 Task: In the Contact  JuliaWilson@whitney.org, Create email and send with subject: 'Welcome to a New Paradigm: Introducing Our Visionary Solution', and with mail content 'Good Day,_x000D_
Embrace the power of innovation. Our disruptive solution will propel your industry forward and position you as a leader in your field._x000D_
Best Regards', attach the document: Project_plan.docx and insert image: visitingcard.jpg. Below Best Regards, write Twitter and insert the URL: 'twitter.com'. Mark checkbox to create task to follow up : In 2 weeks. Logged in from softage.5@softage.net
Action: Mouse moved to (74, 66)
Screenshot: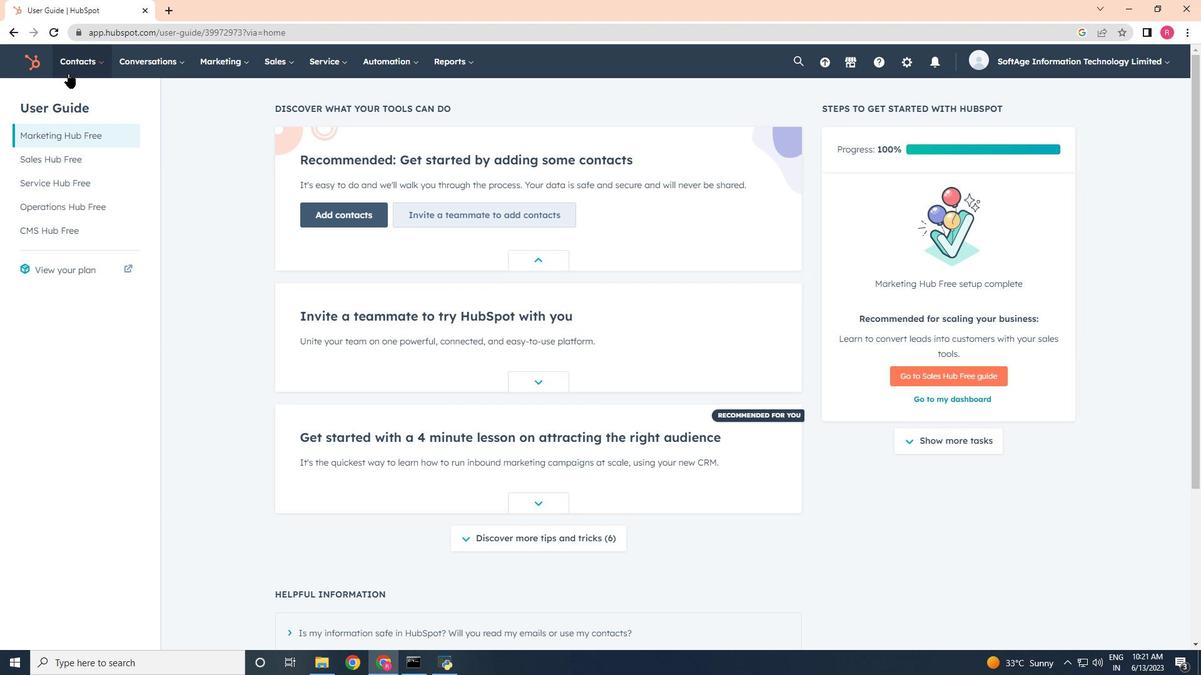 
Action: Mouse pressed left at (74, 66)
Screenshot: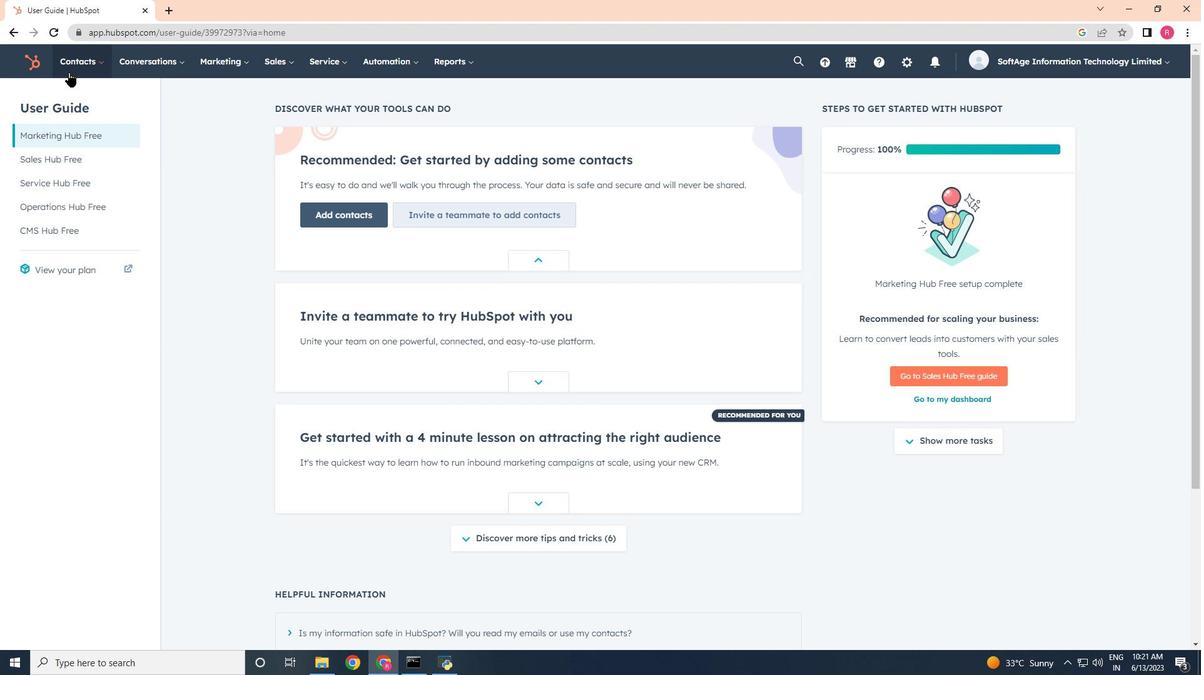 
Action: Mouse moved to (83, 91)
Screenshot: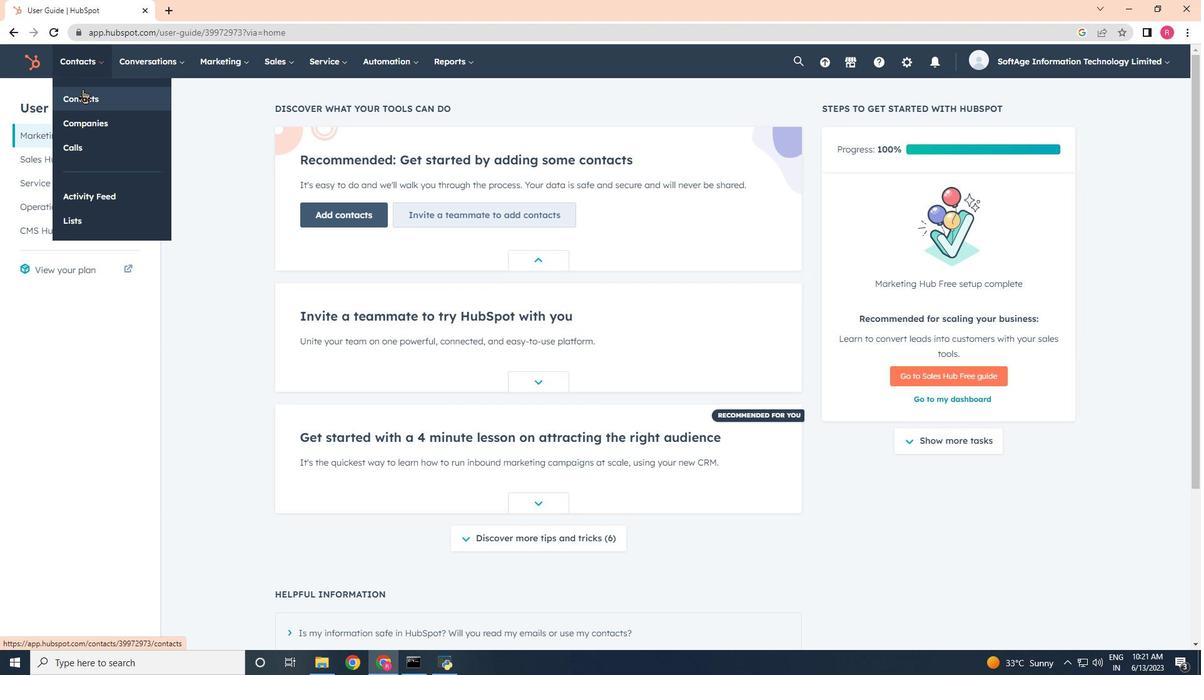 
Action: Mouse pressed left at (83, 91)
Screenshot: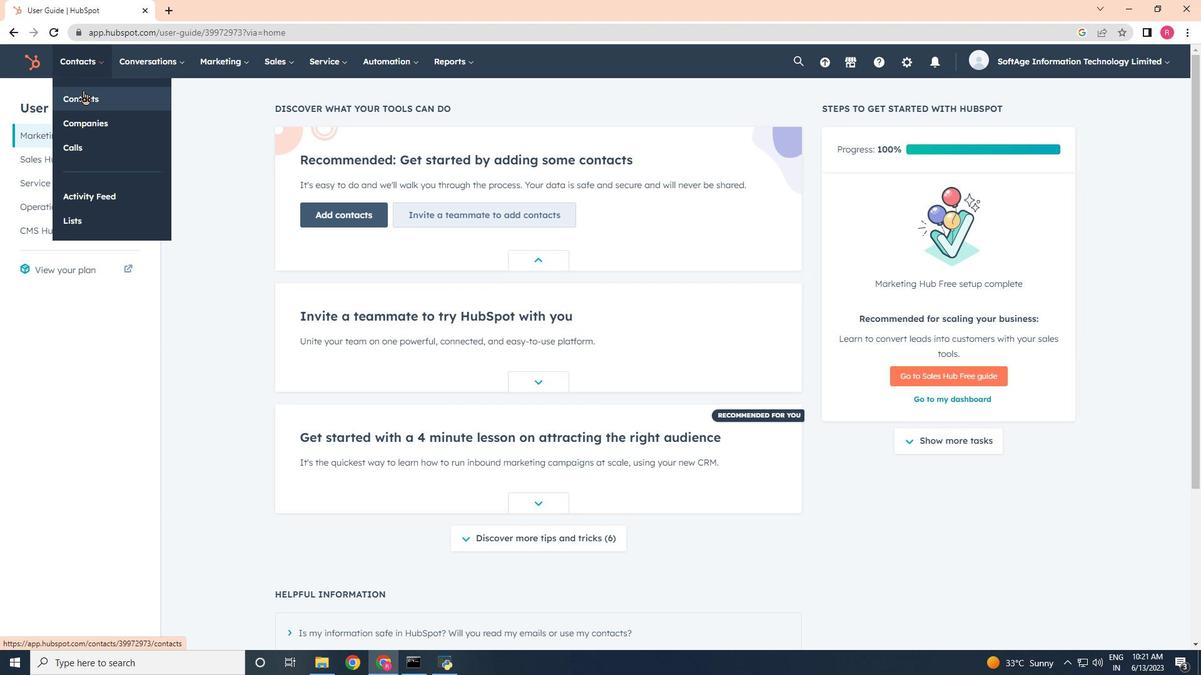 
Action: Mouse moved to (107, 197)
Screenshot: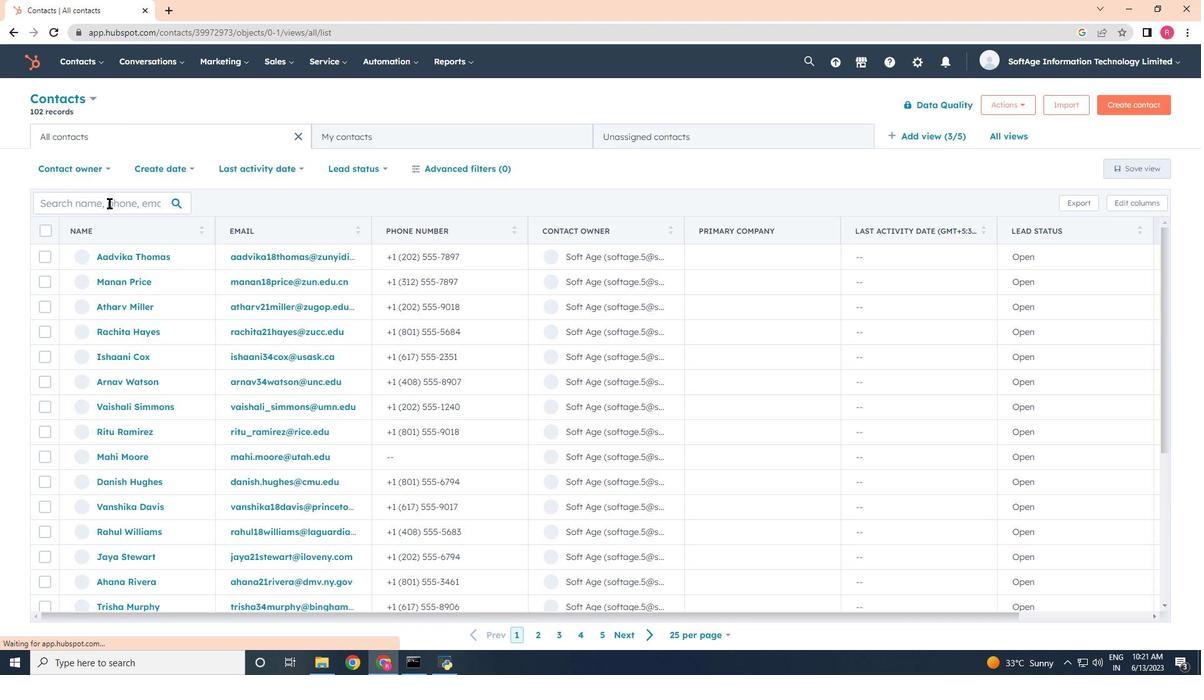 
Action: Mouse pressed left at (107, 197)
Screenshot: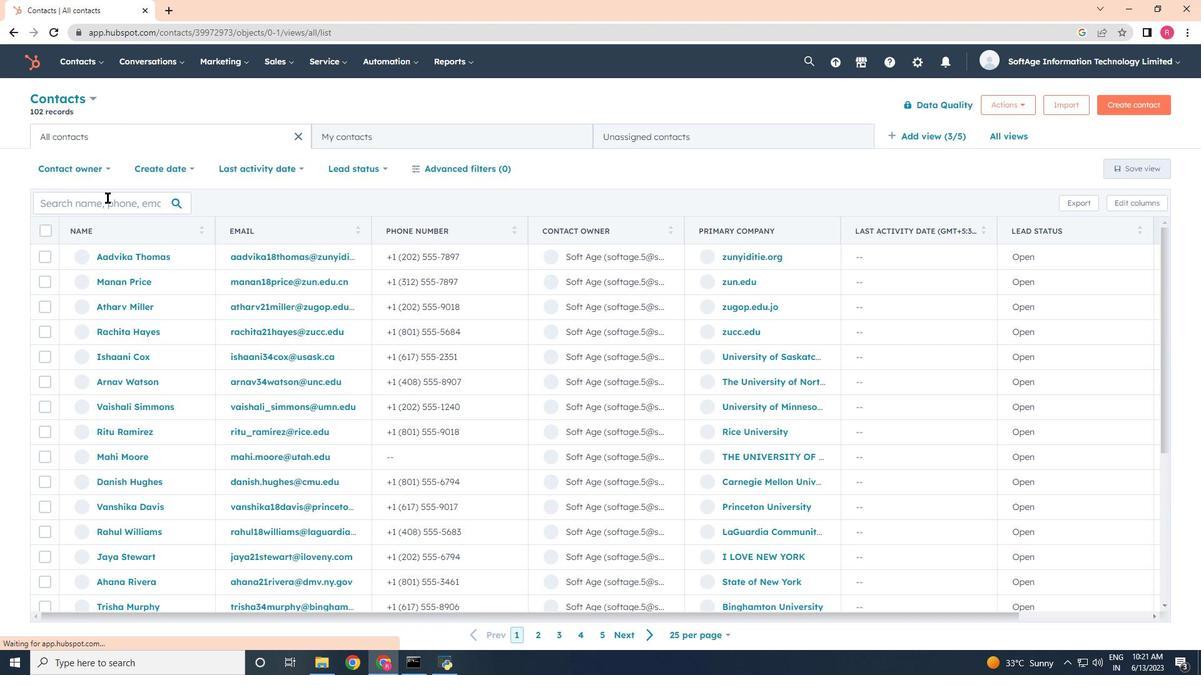 
Action: Key pressed <Key.shift>Julia<Key.shift>Wilson<Key.shift>@whitney.org
Screenshot: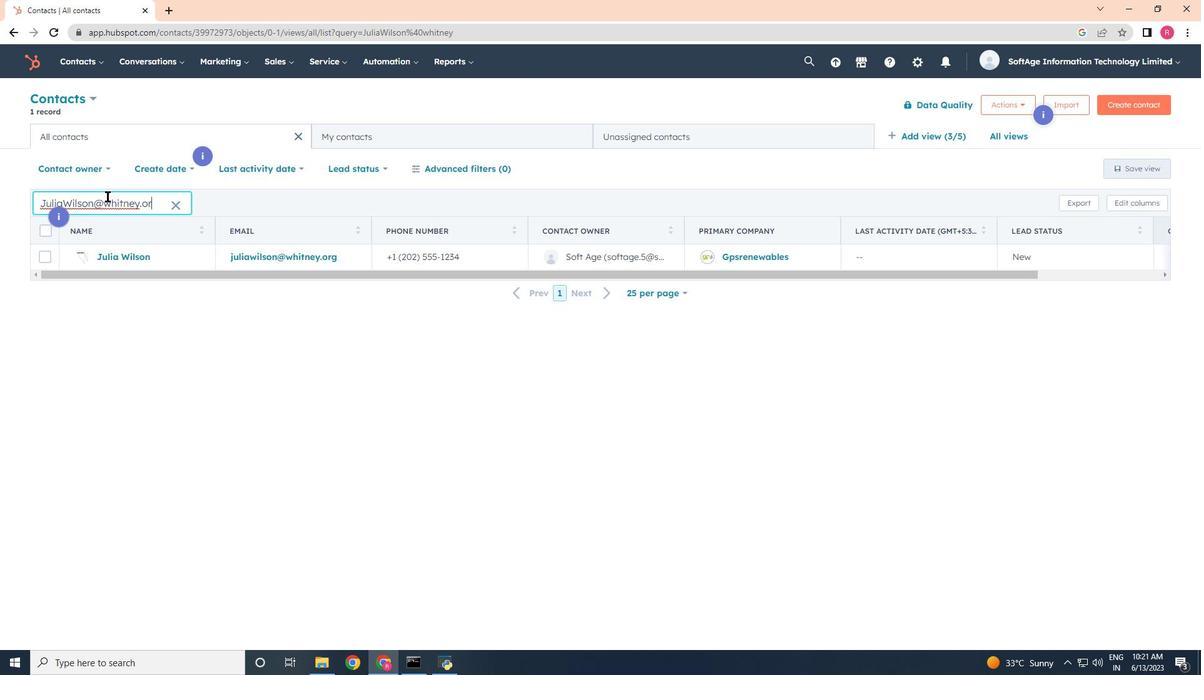 
Action: Mouse moved to (139, 258)
Screenshot: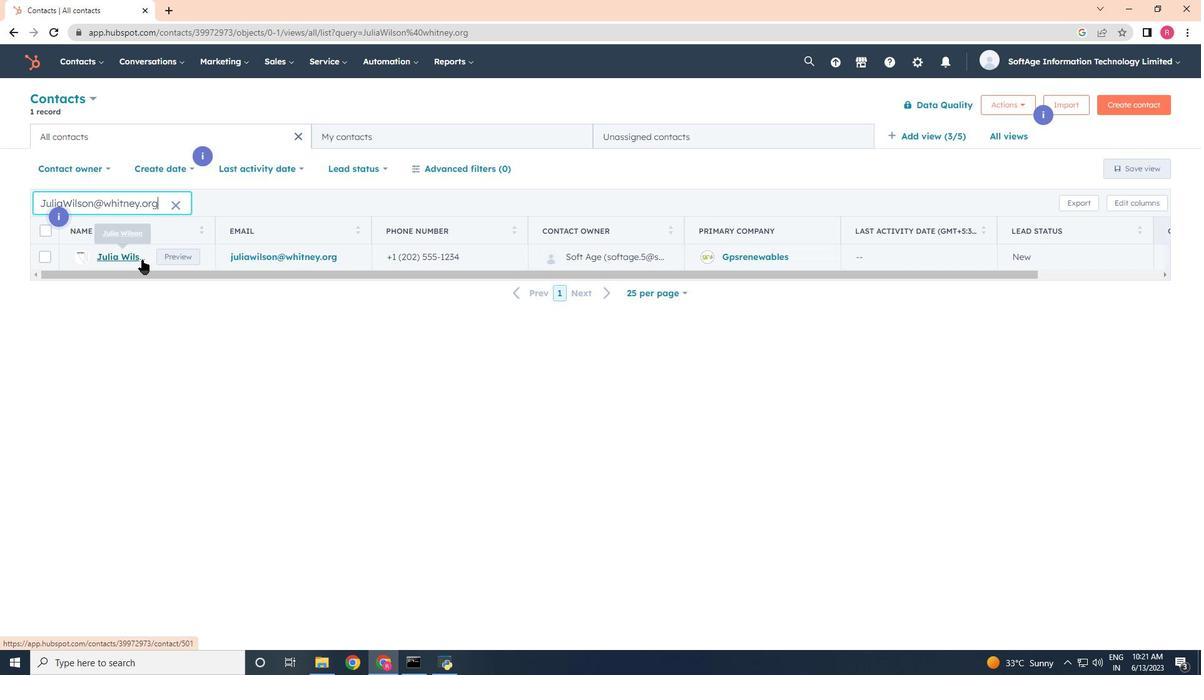 
Action: Mouse pressed left at (139, 258)
Screenshot: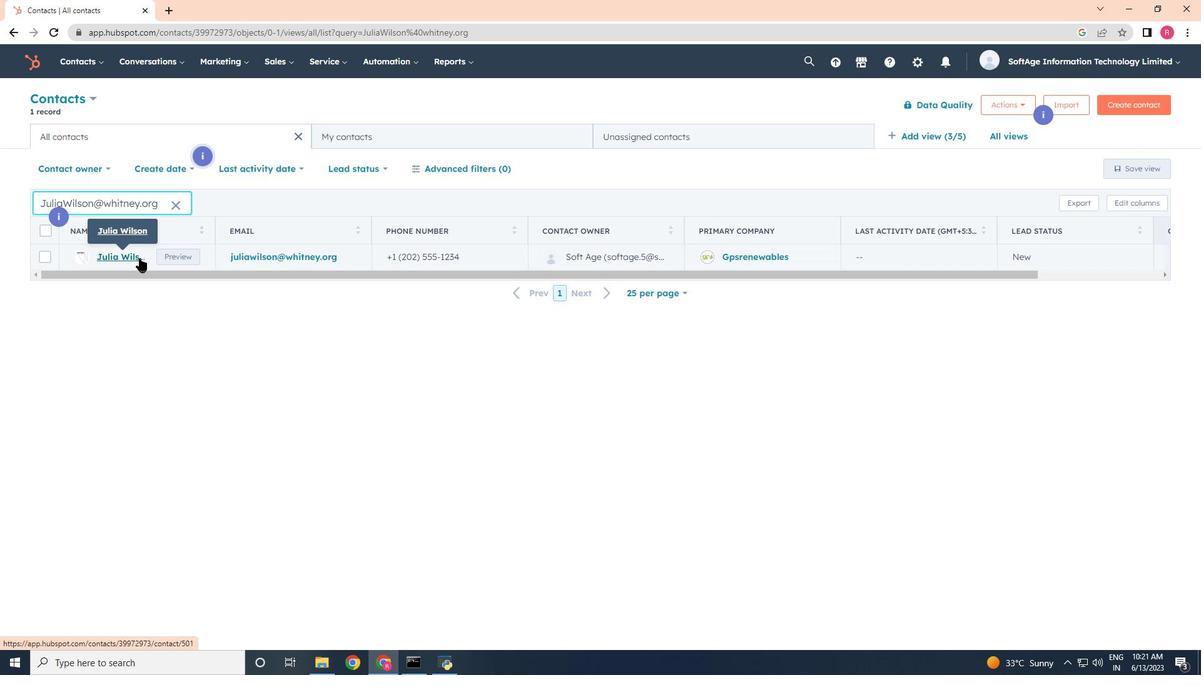 
Action: Mouse moved to (89, 208)
Screenshot: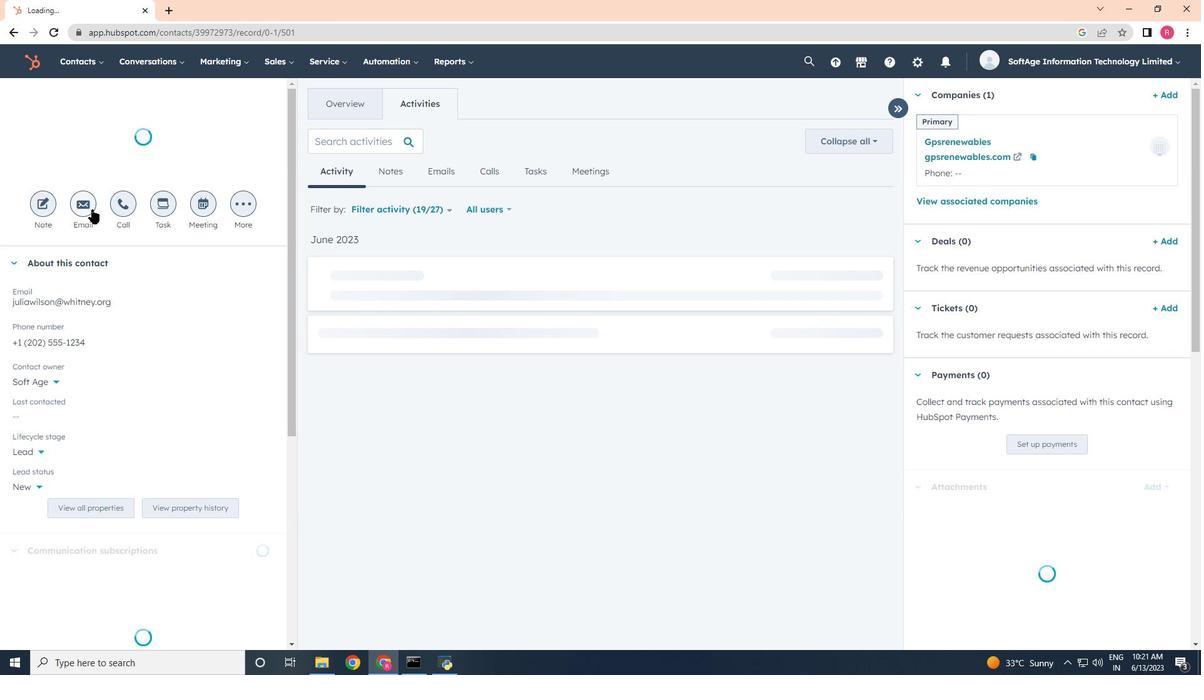 
Action: Mouse pressed left at (89, 208)
Screenshot: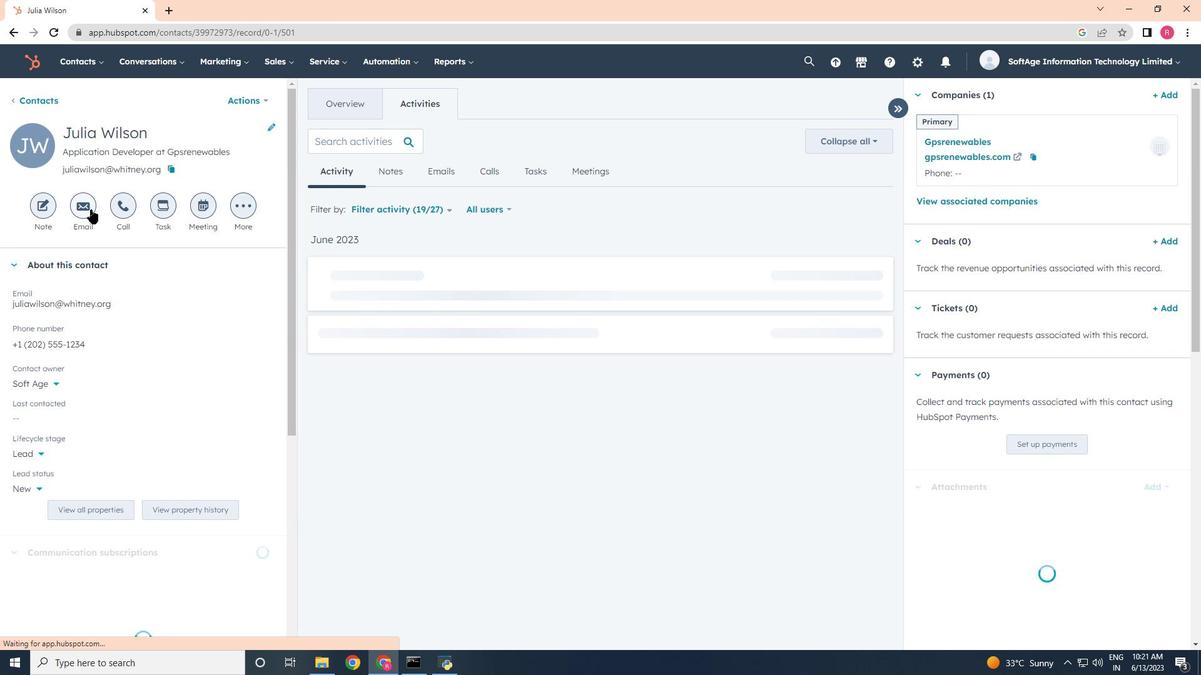 
Action: Mouse moved to (1062, 320)
Screenshot: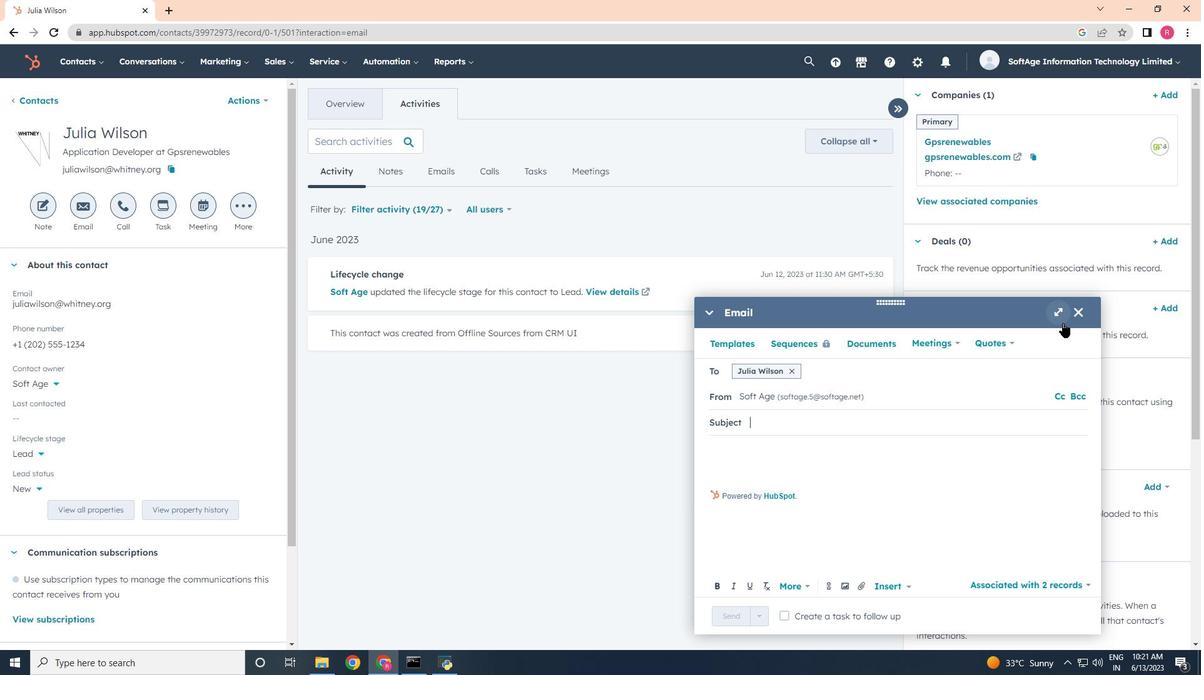 
Action: Mouse pressed left at (1062, 320)
Screenshot: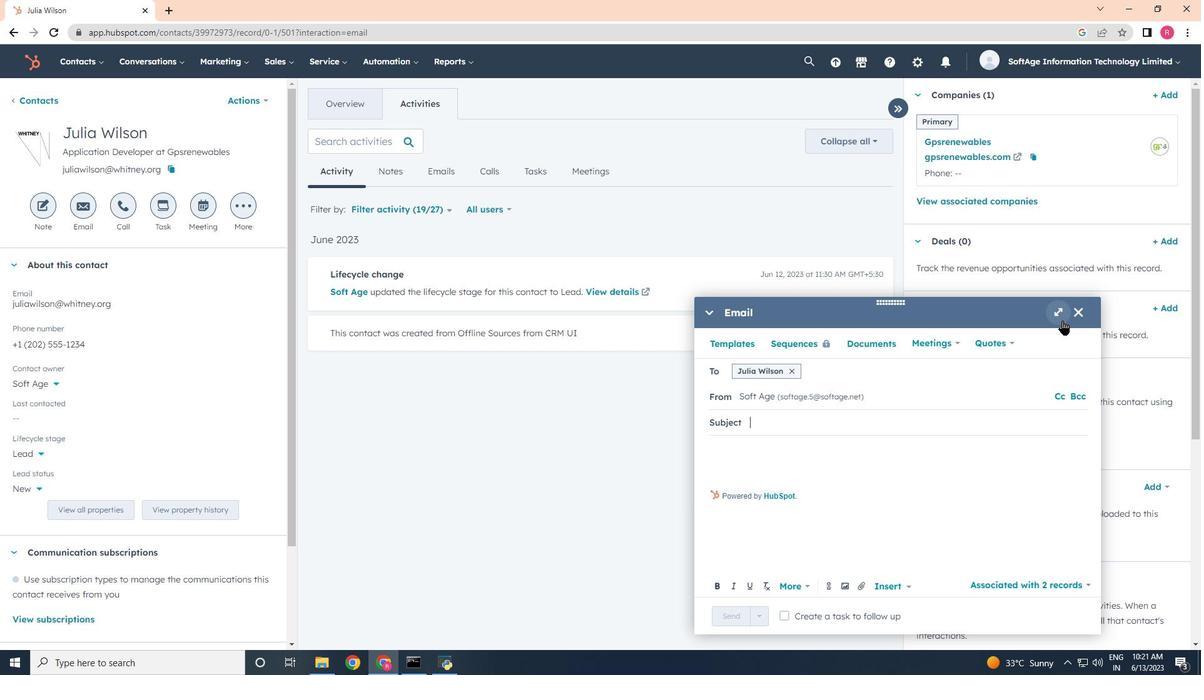 
Action: Mouse moved to (956, 535)
Screenshot: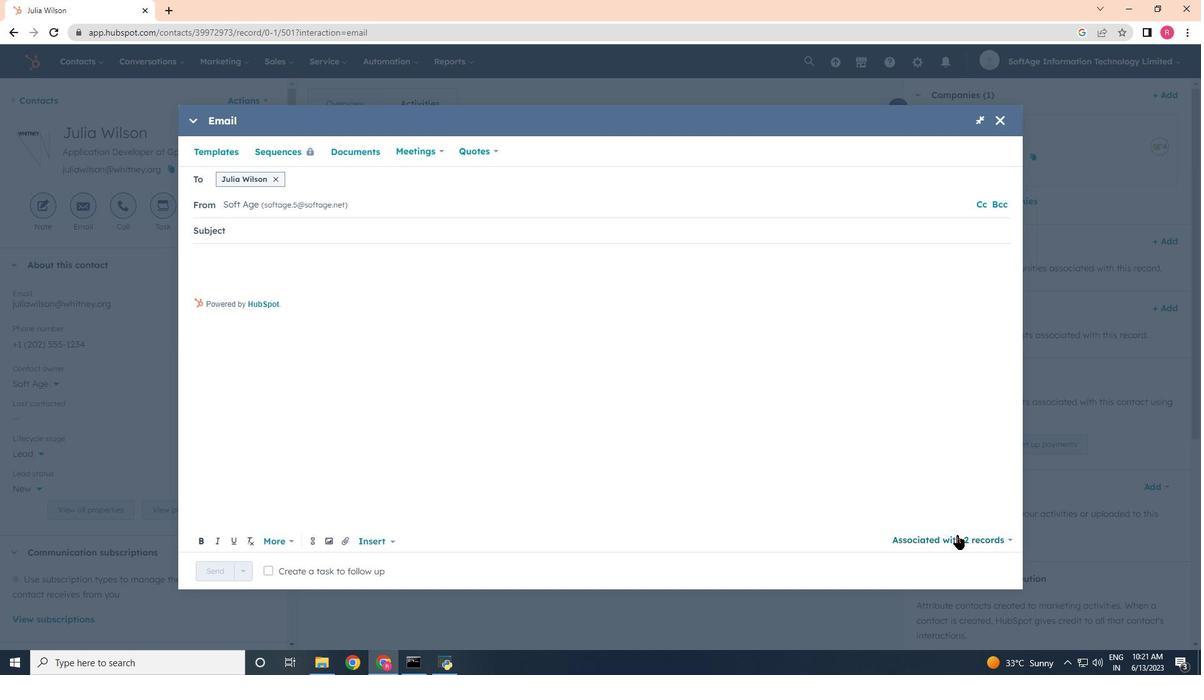 
Action: Key pressed <Key.shift><Key.shift><Key.shift><Key.shift><Key.shift>Welcome<Key.space>to<Key.space><Key.space><Key.shift>New<Key.space><Key.shift>Paradigm<Key.shift_r>:<Key.space><Key.shift><Key.shift><Key.shift>Introducing<Key.space><Key.shift>Our<Key.space><Key.shift>Visionary<Key.space><Key.shift>Solution<Key.space><Key.backspace>,
Screenshot: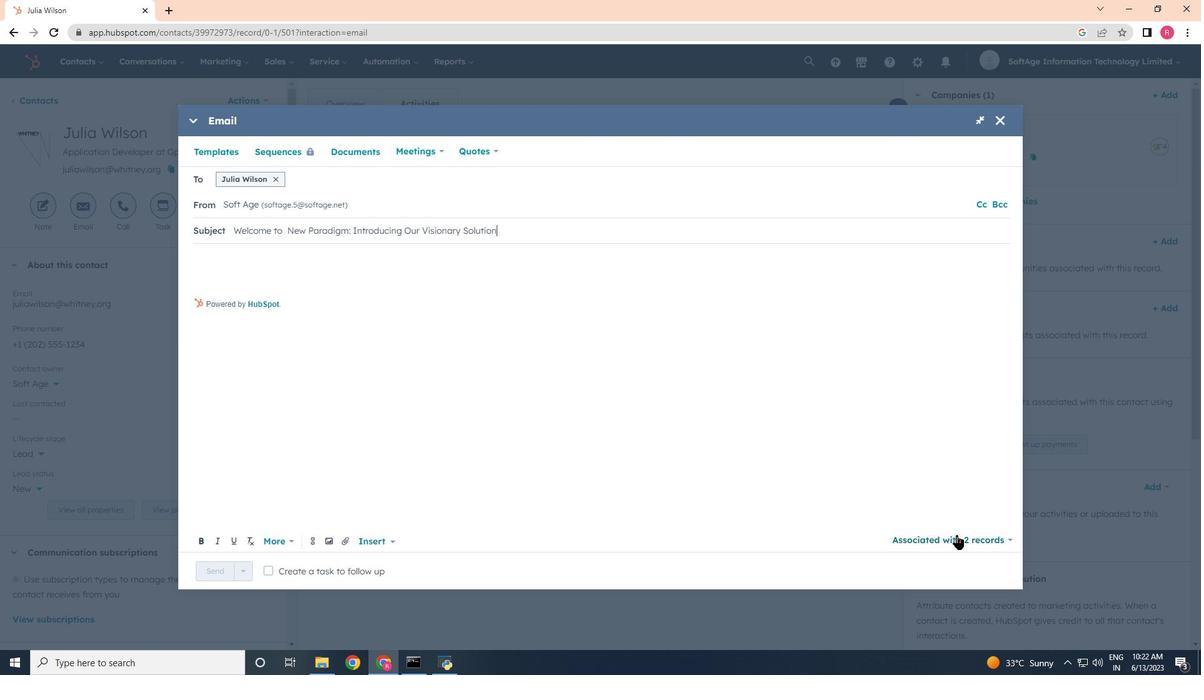 
Action: Mouse moved to (233, 270)
Screenshot: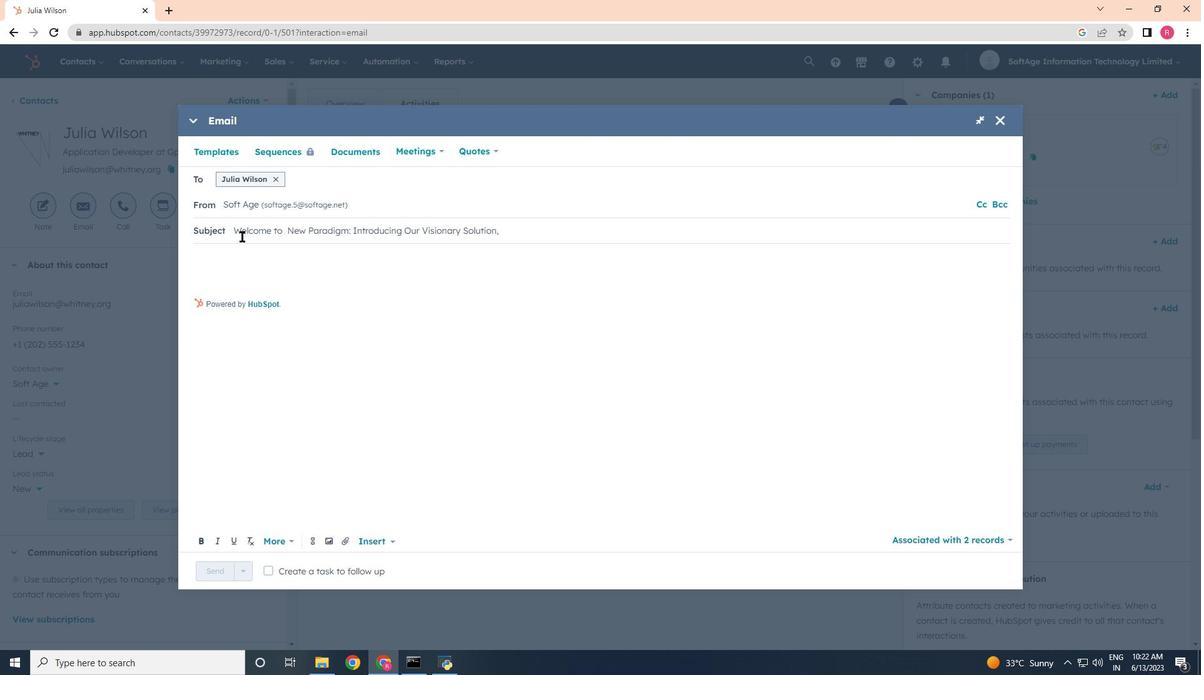
Action: Mouse pressed left at (233, 270)
Screenshot: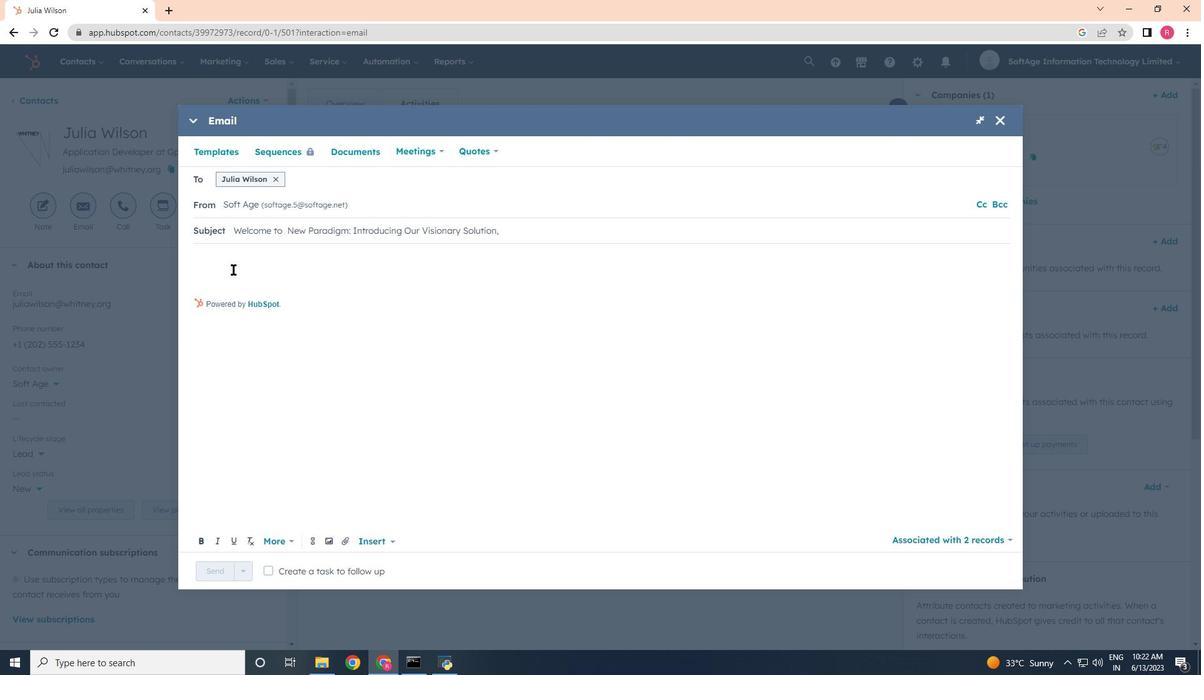 
Action: Mouse moved to (222, 263)
Screenshot: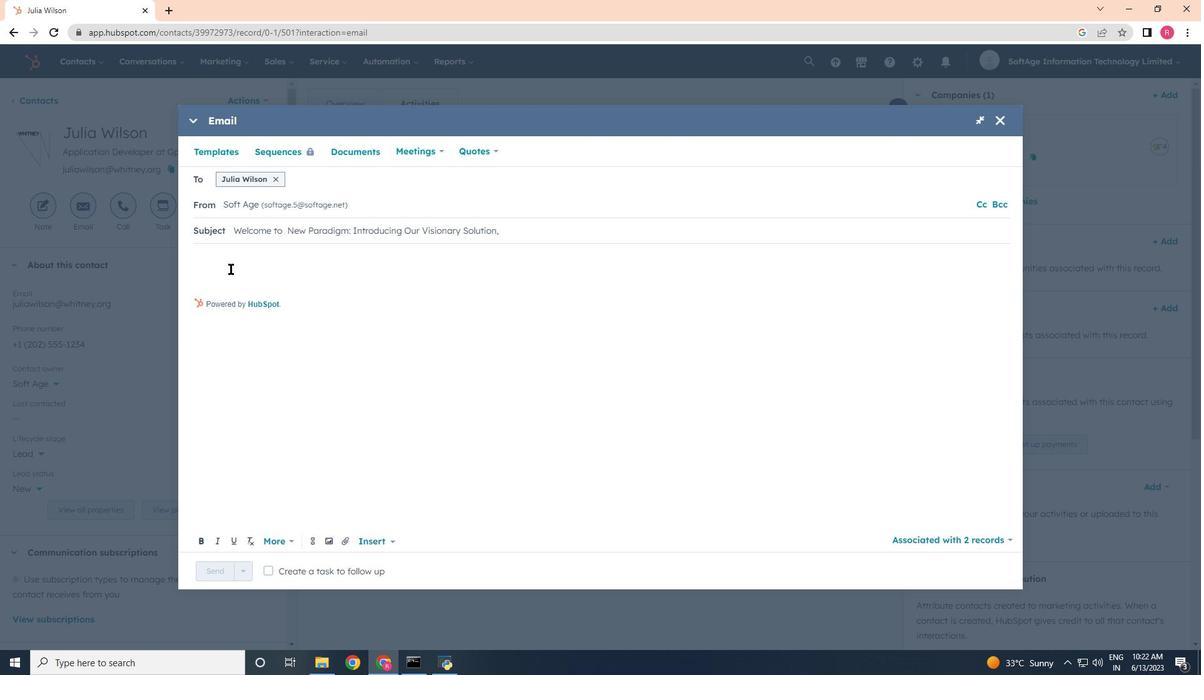 
Action: Key pressed <Key.backspace><Key.backspace><Key.shift>Good<Key.space><Key.shift>Day,<Key.enter><Key.enter><Key.shift><Key.shift><Key.shift>Embrace<Key.space>the<Key.space>power<Key.space>of<Key.space>innovation<Key.space><Key.backspace>.<Key.space><Key.shift>Our<Key.space>disruptive<Key.space>solution<Key.space>will<Key.space>propel<Key.space>your<Key.space>industry<Key.space>forward<Key.space>aan<Key.backspace><Key.backspace>nd<Key.space>position<Key.space>you<Key.space>as<Key.space>a<Key.space>leader<Key.space>in<Key.space>your<Key.space>field.\<Key.enter><Key.backspace><Key.backspace><Key.enter><Key.enter><Key.shift>Best<Key.space><Key.shift><Key.shift><Key.shift><Key.shift><Key.shift>Regard,<Key.enter>
Screenshot: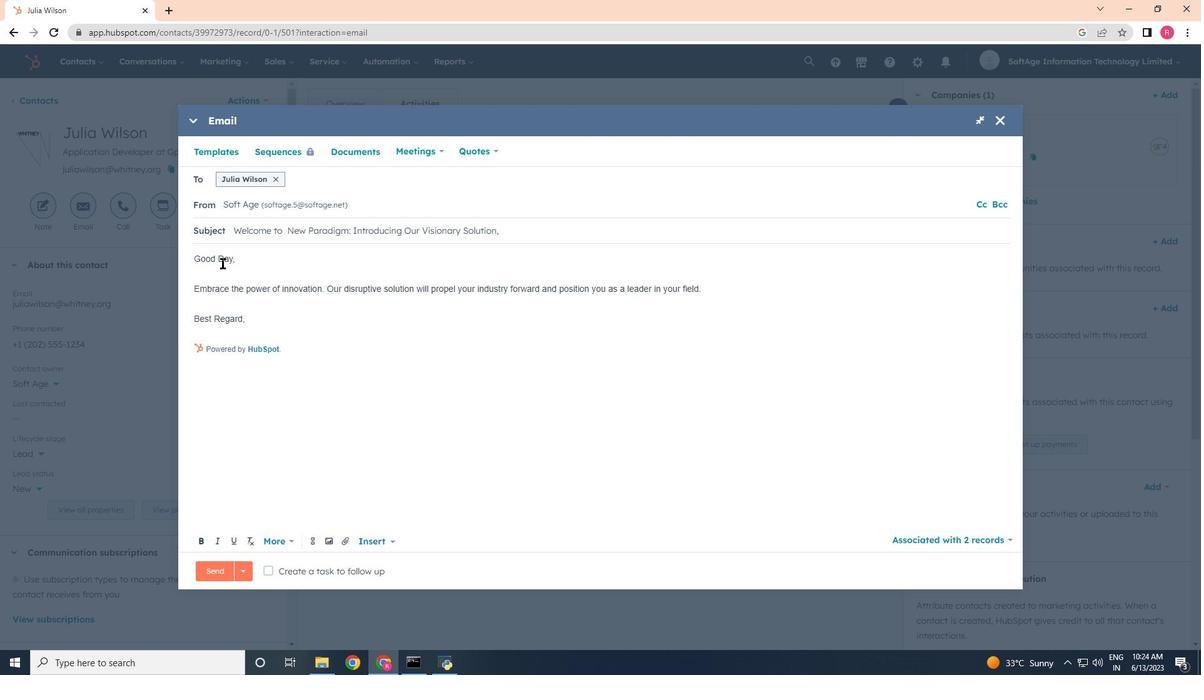
Action: Mouse moved to (348, 538)
Screenshot: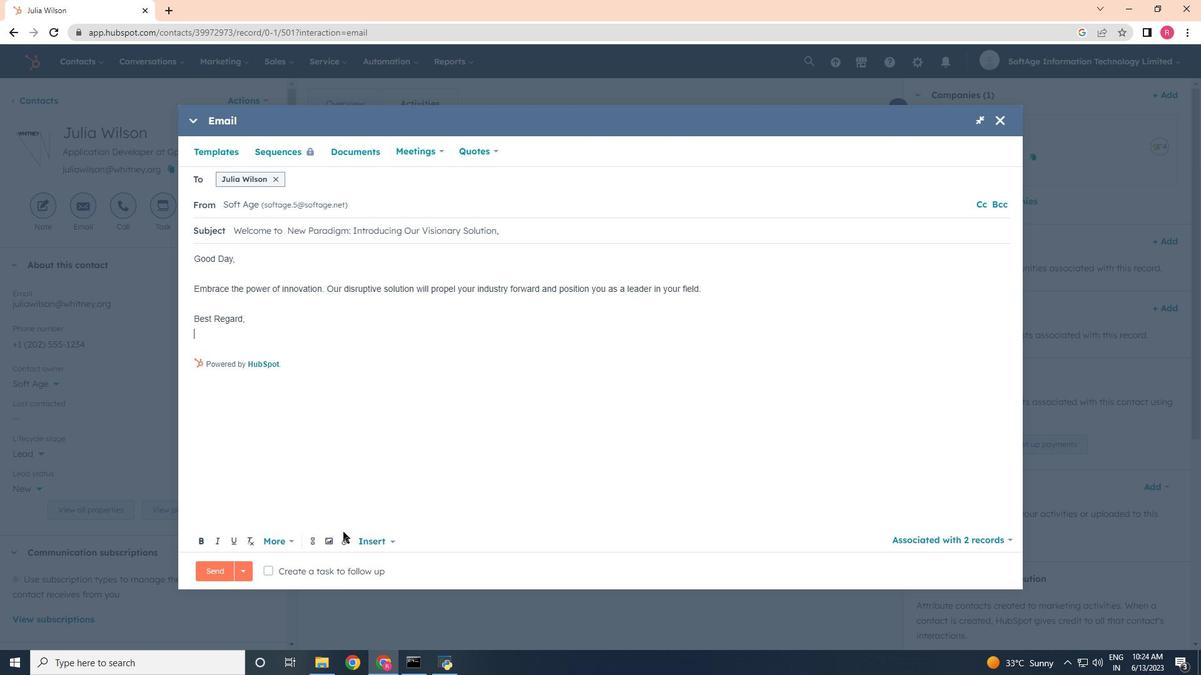 
Action: Mouse pressed left at (348, 538)
Screenshot: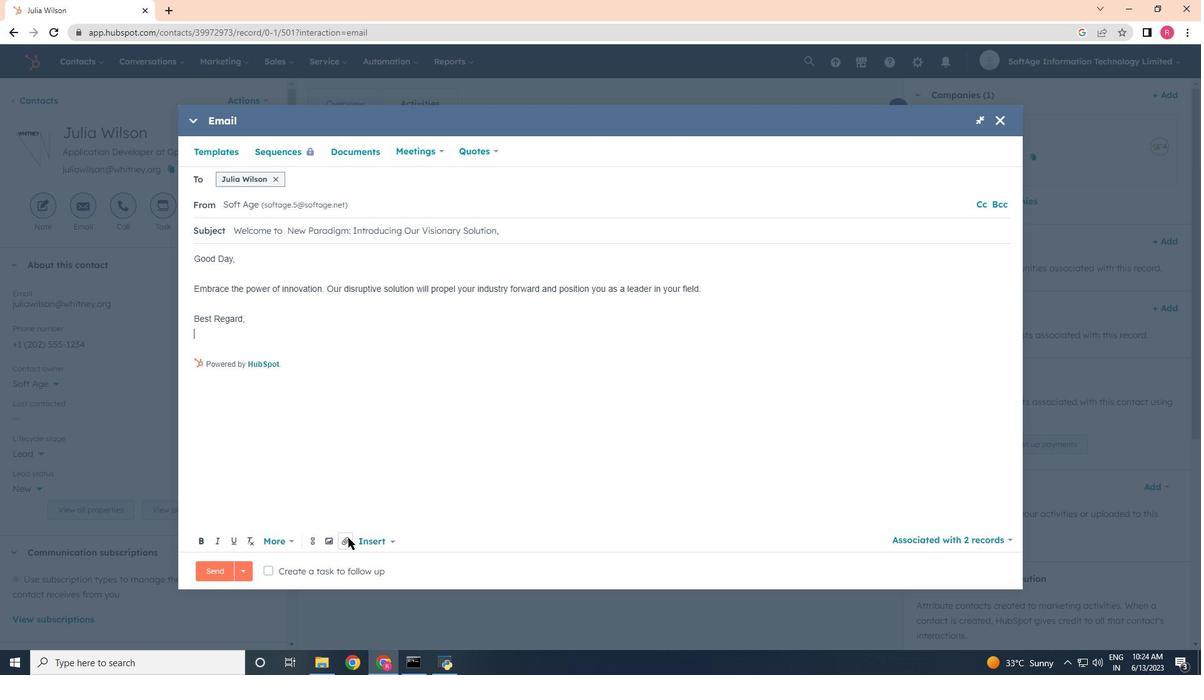 
Action: Mouse moved to (365, 505)
Screenshot: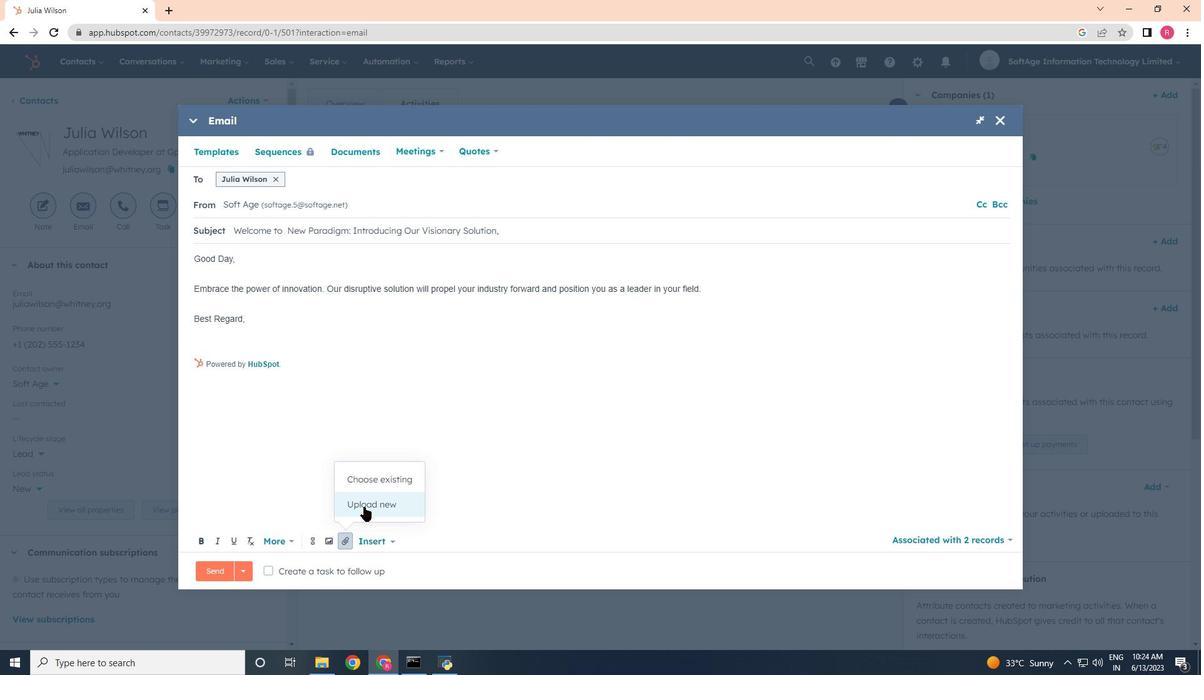 
Action: Mouse pressed left at (365, 505)
Screenshot: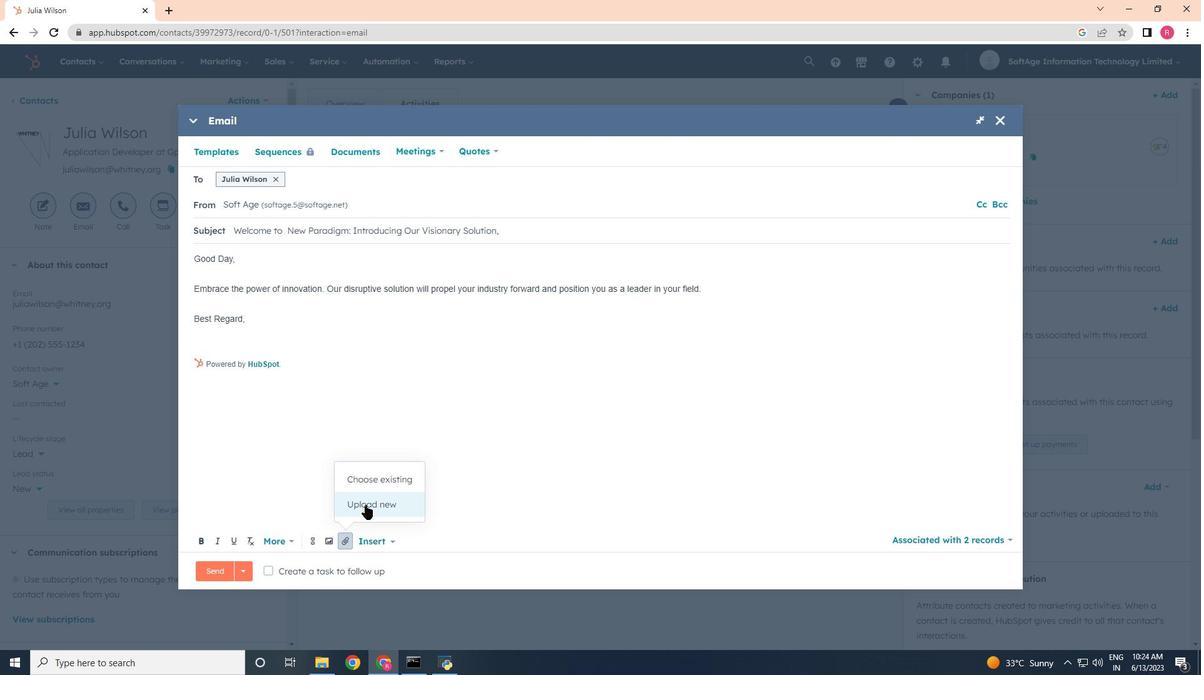 
Action: Mouse moved to (232, 208)
Screenshot: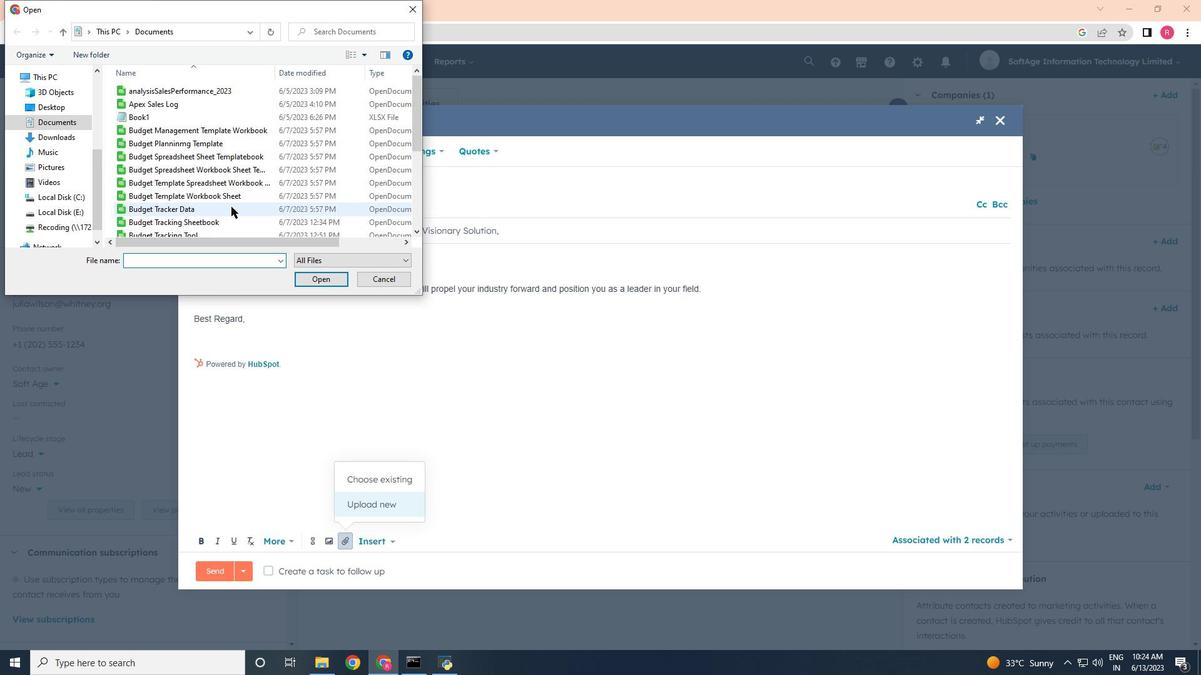 
Action: Mouse scrolled (232, 207) with delta (0, 0)
Screenshot: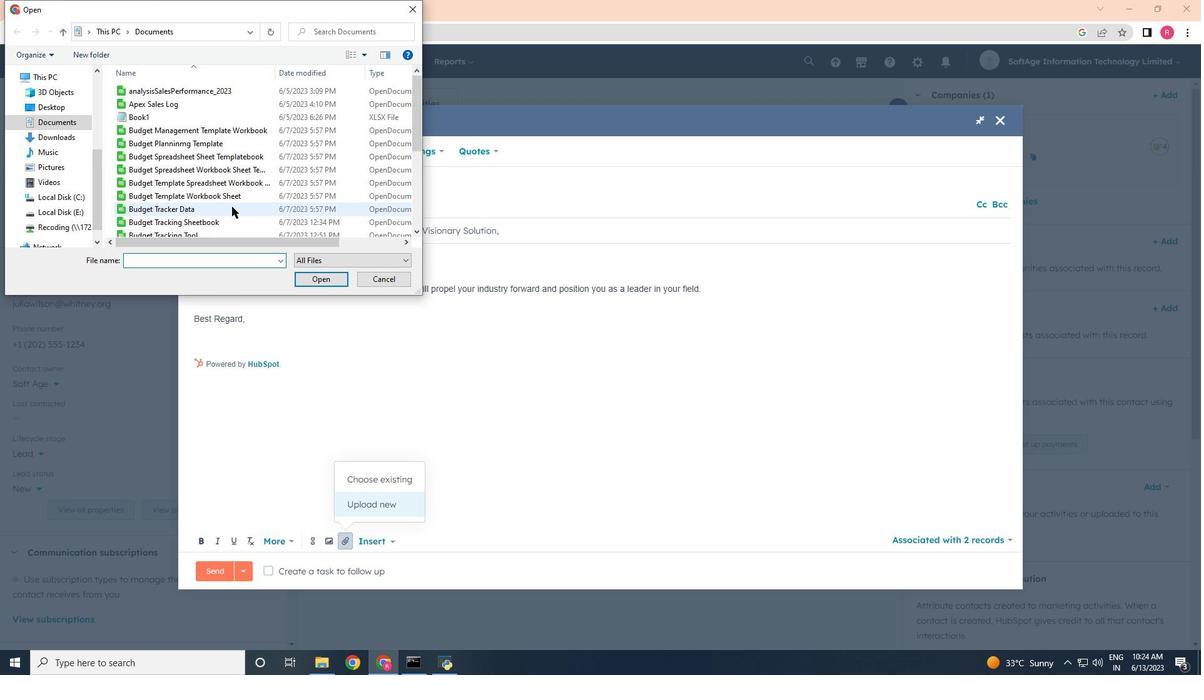 
Action: Mouse moved to (232, 208)
Screenshot: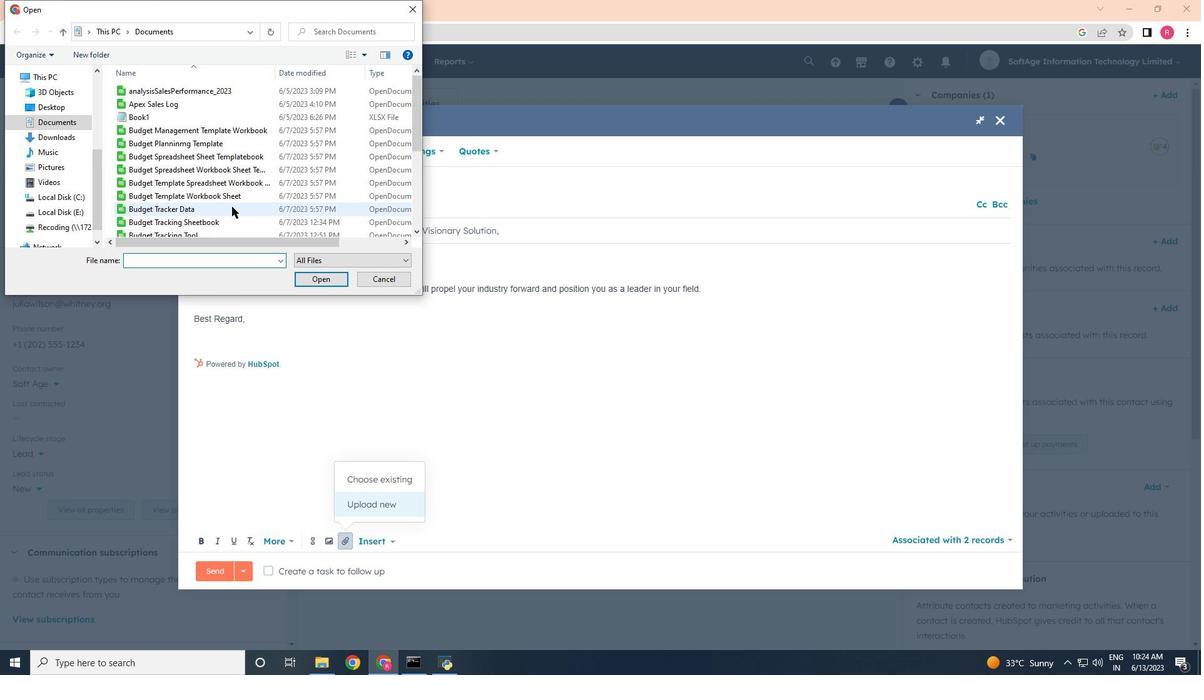 
Action: Mouse scrolled (232, 207) with delta (0, 0)
Screenshot: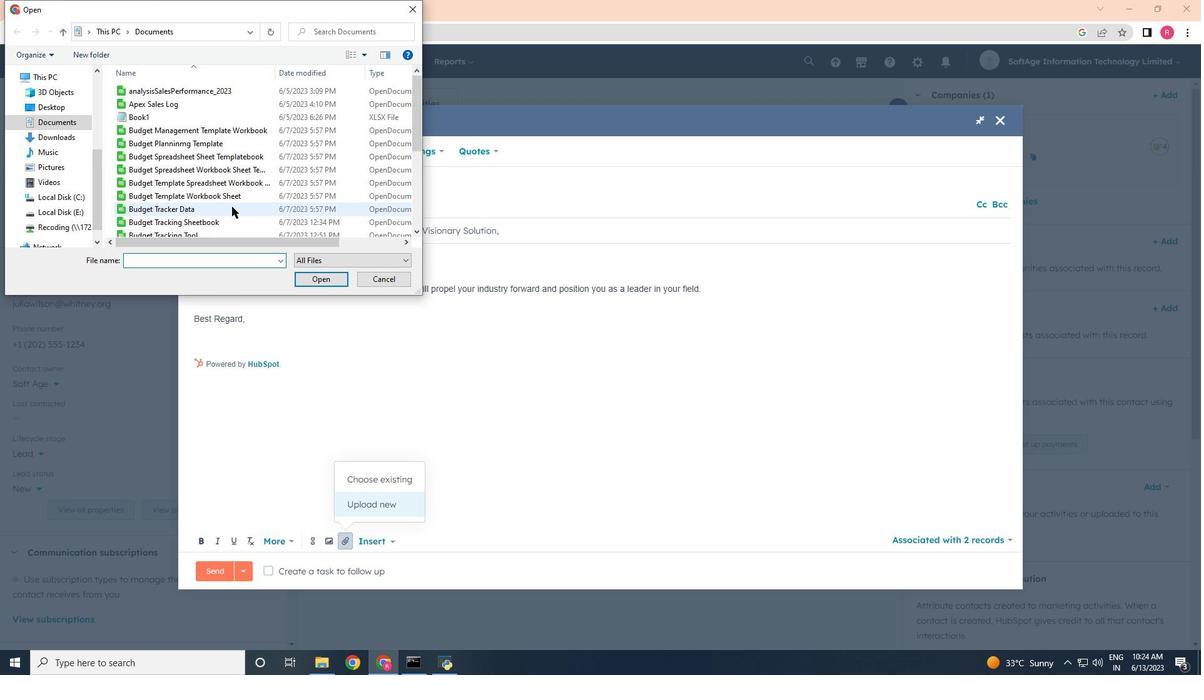 
Action: Mouse scrolled (232, 207) with delta (0, 0)
Screenshot: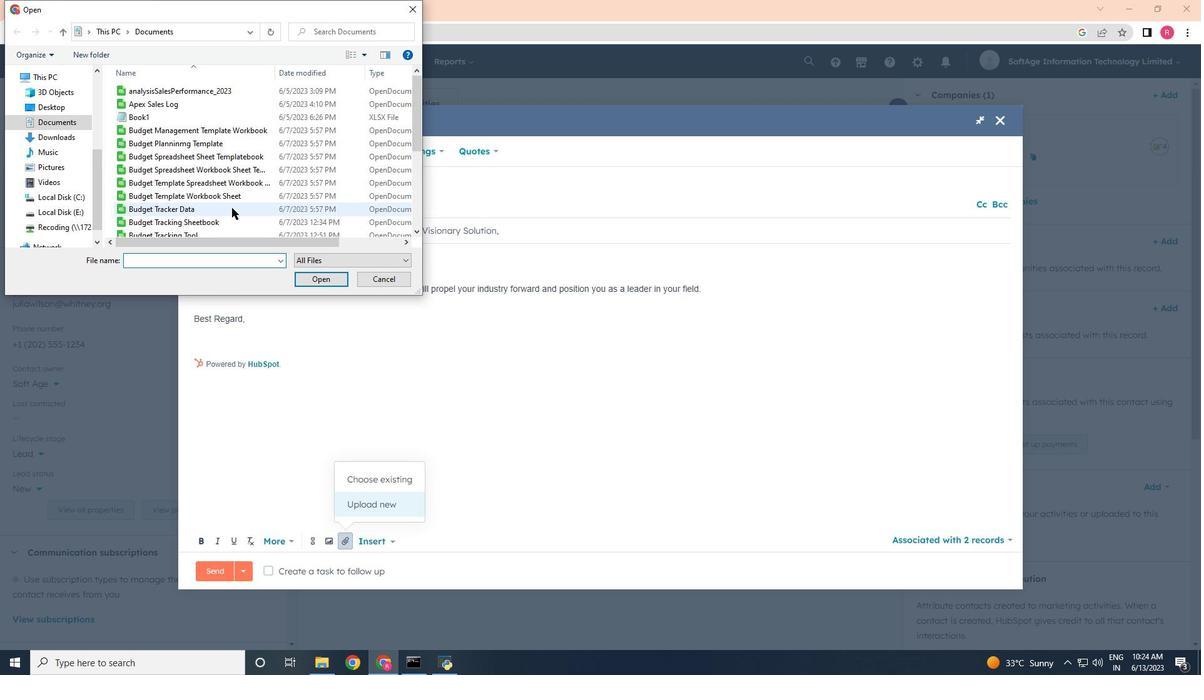 
Action: Mouse scrolled (232, 207) with delta (0, 0)
Screenshot: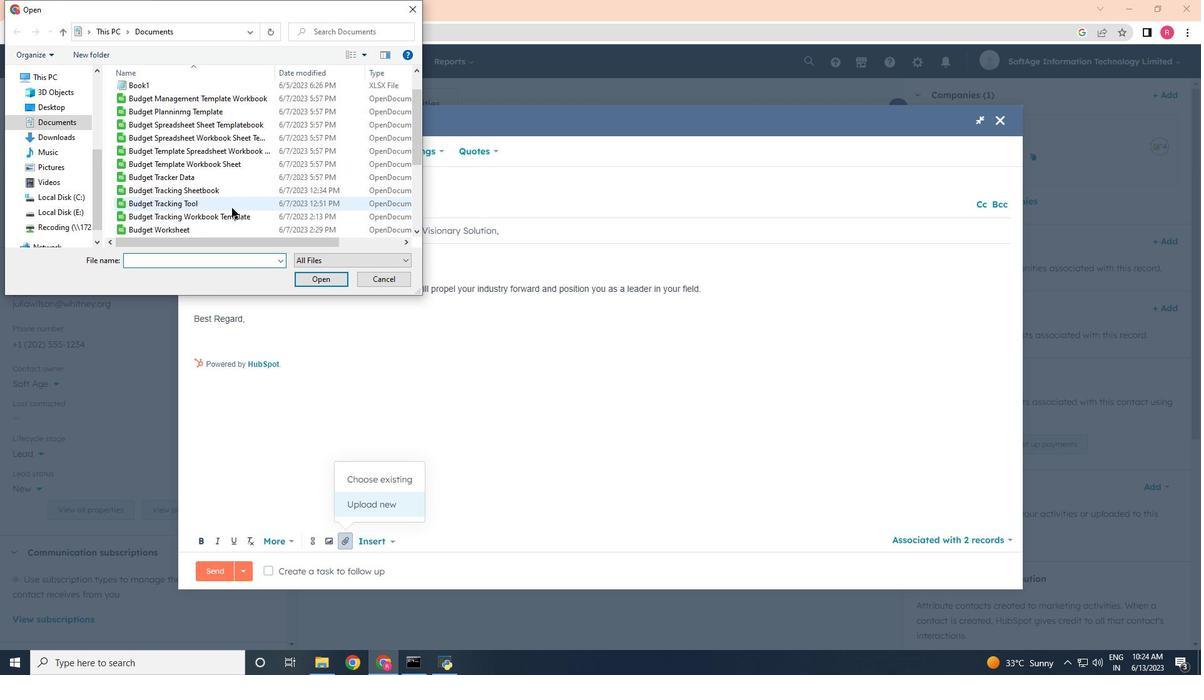 
Action: Mouse scrolled (232, 207) with delta (0, 0)
Screenshot: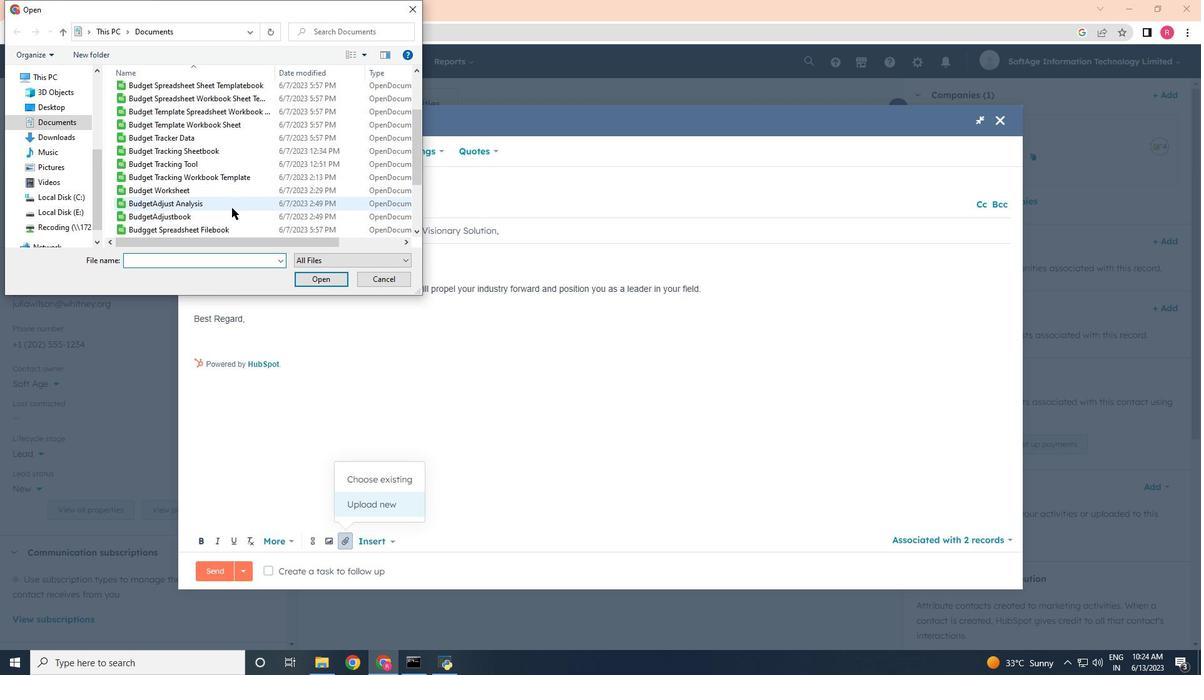 
Action: Mouse moved to (217, 193)
Screenshot: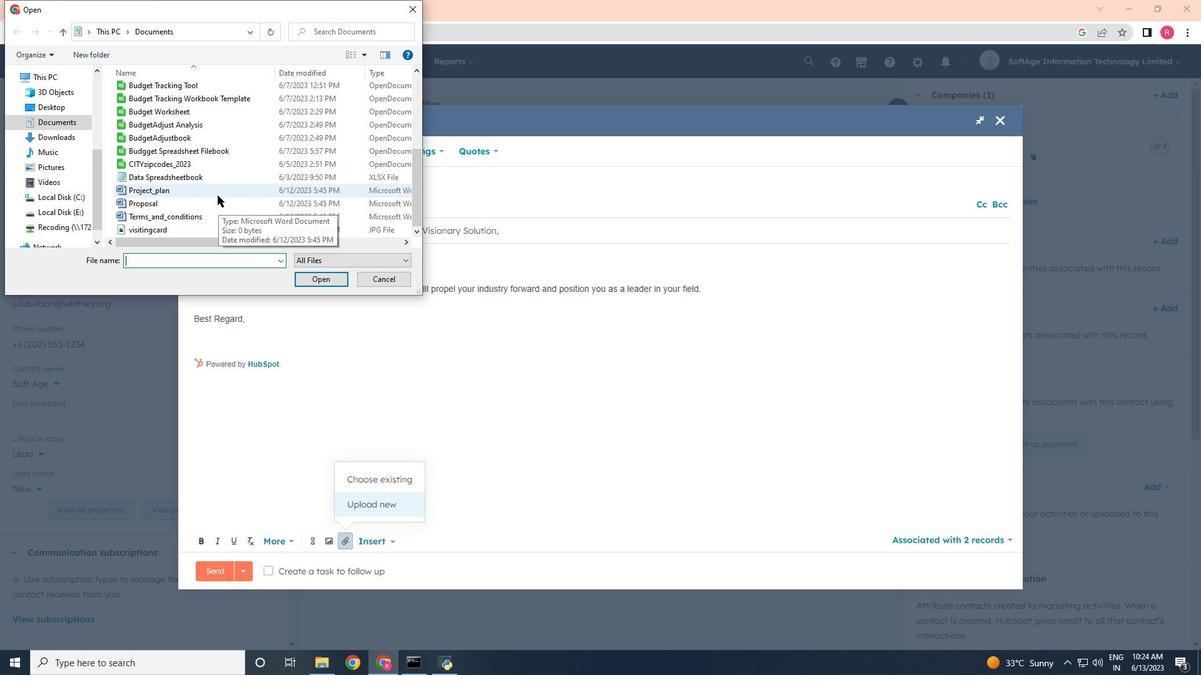 
Action: Mouse pressed left at (217, 193)
Screenshot: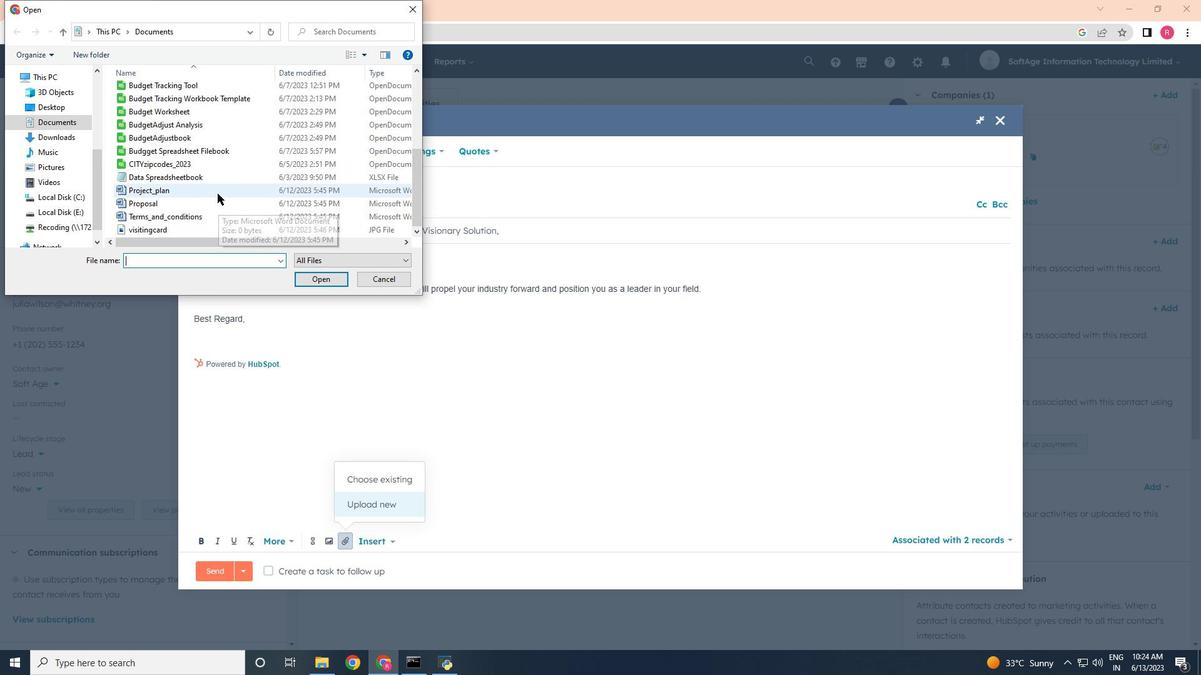 
Action: Mouse moved to (322, 277)
Screenshot: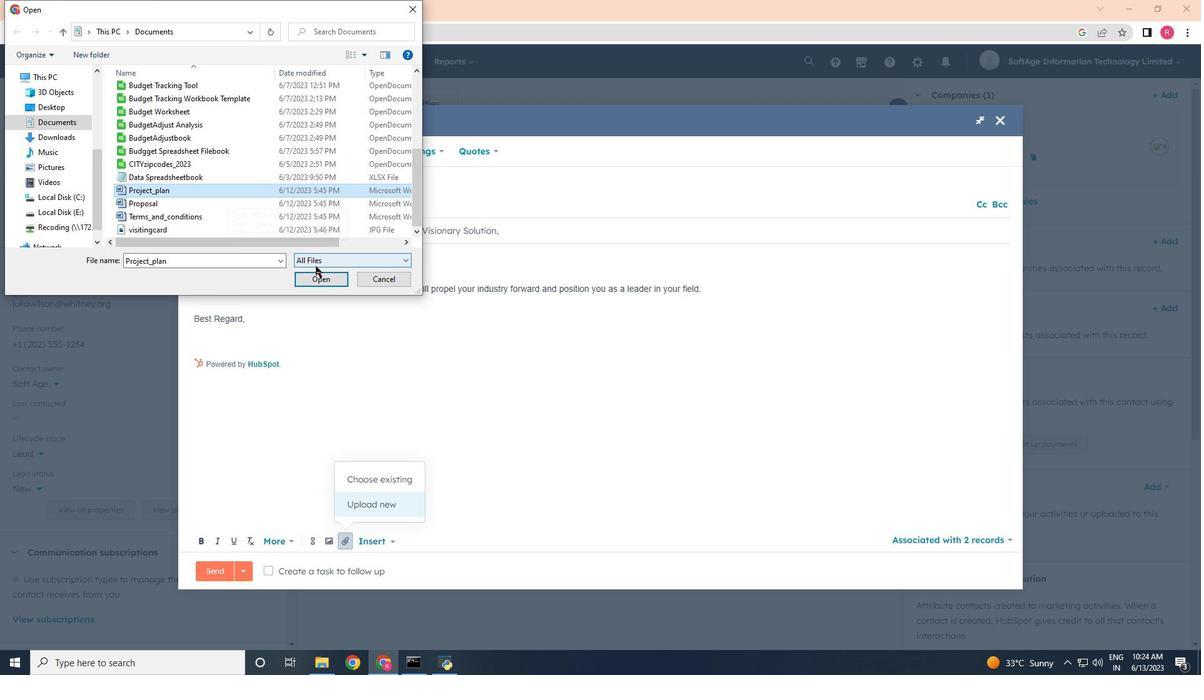 
Action: Mouse pressed left at (322, 277)
Screenshot: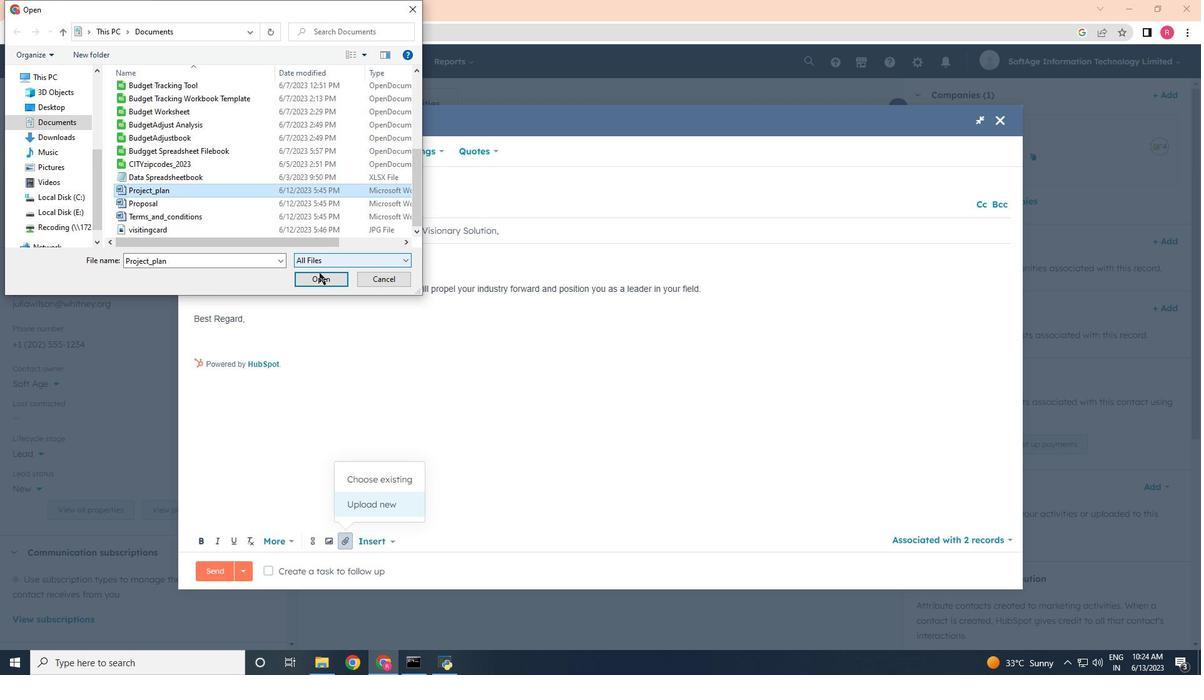 
Action: Mouse moved to (347, 509)
Screenshot: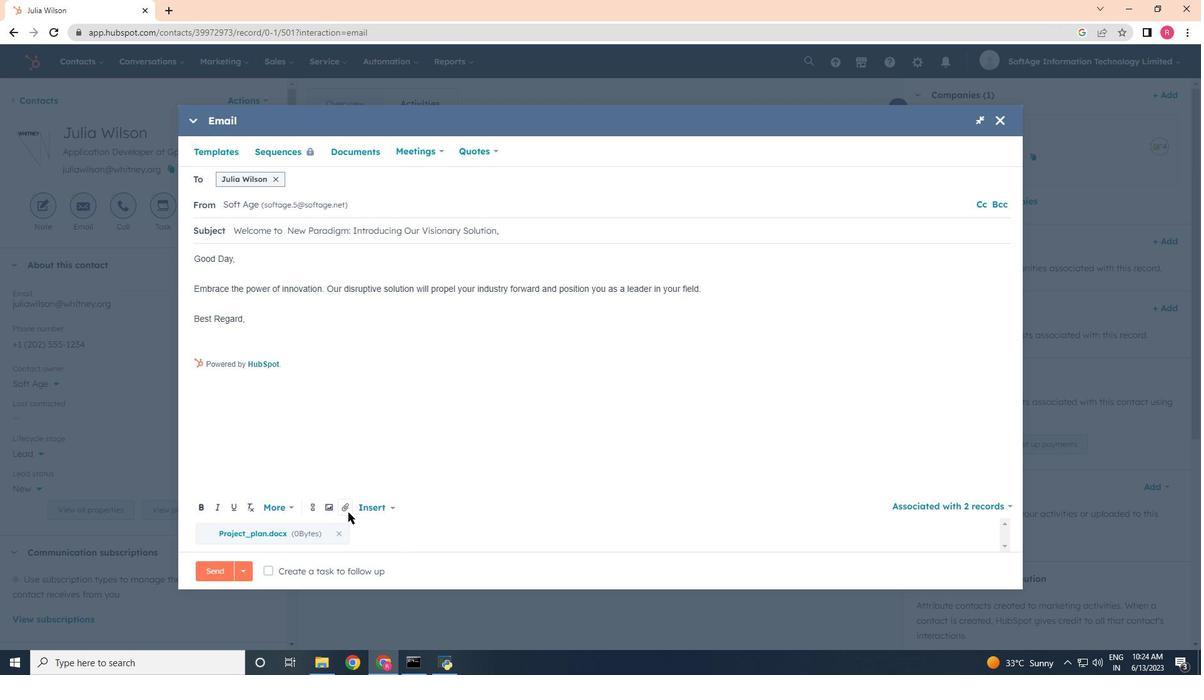 
Action: Mouse pressed left at (347, 509)
Screenshot: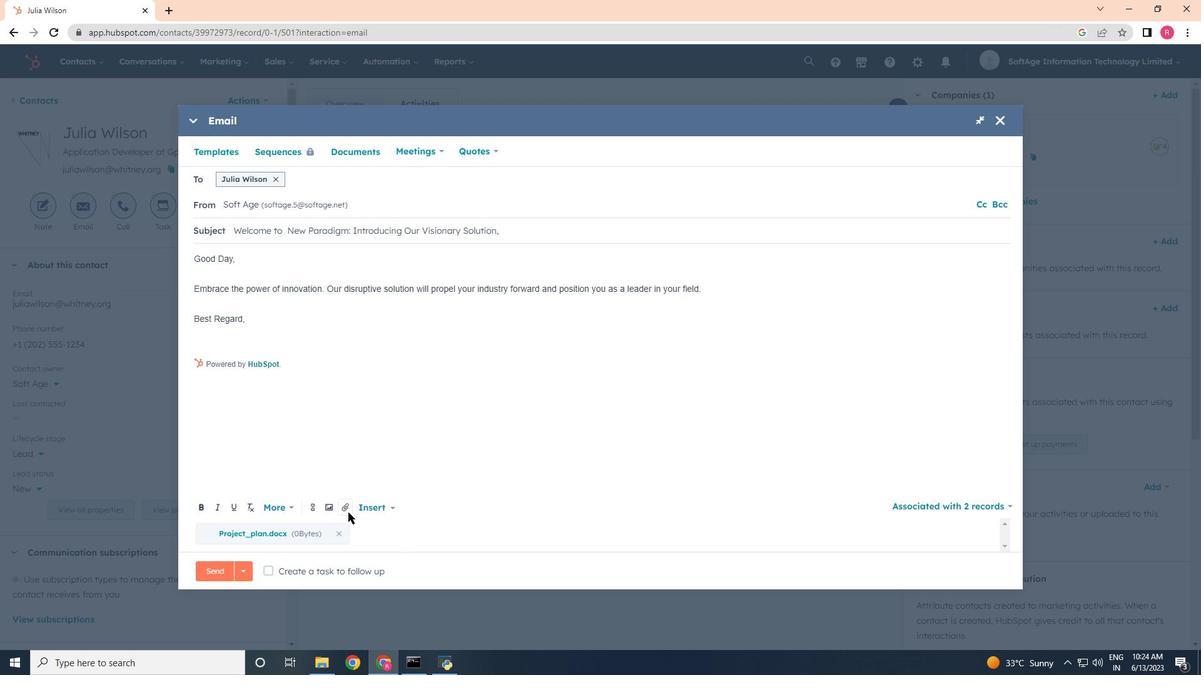 
Action: Mouse moved to (362, 470)
Screenshot: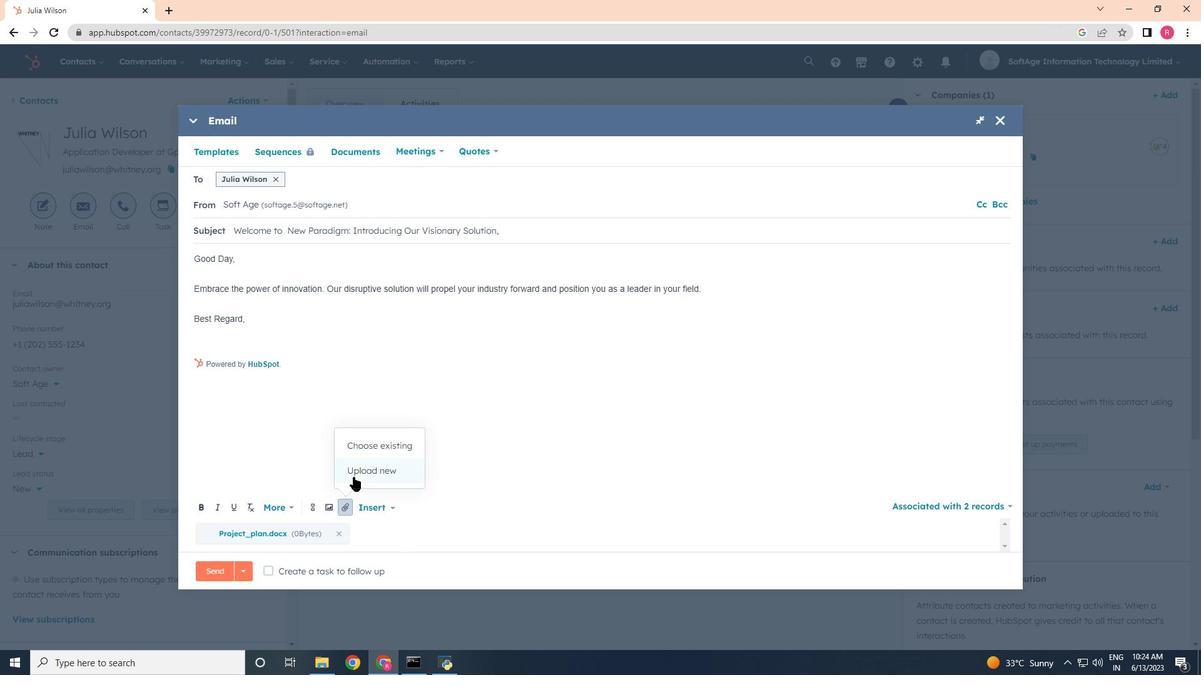
Action: Mouse pressed left at (362, 470)
Screenshot: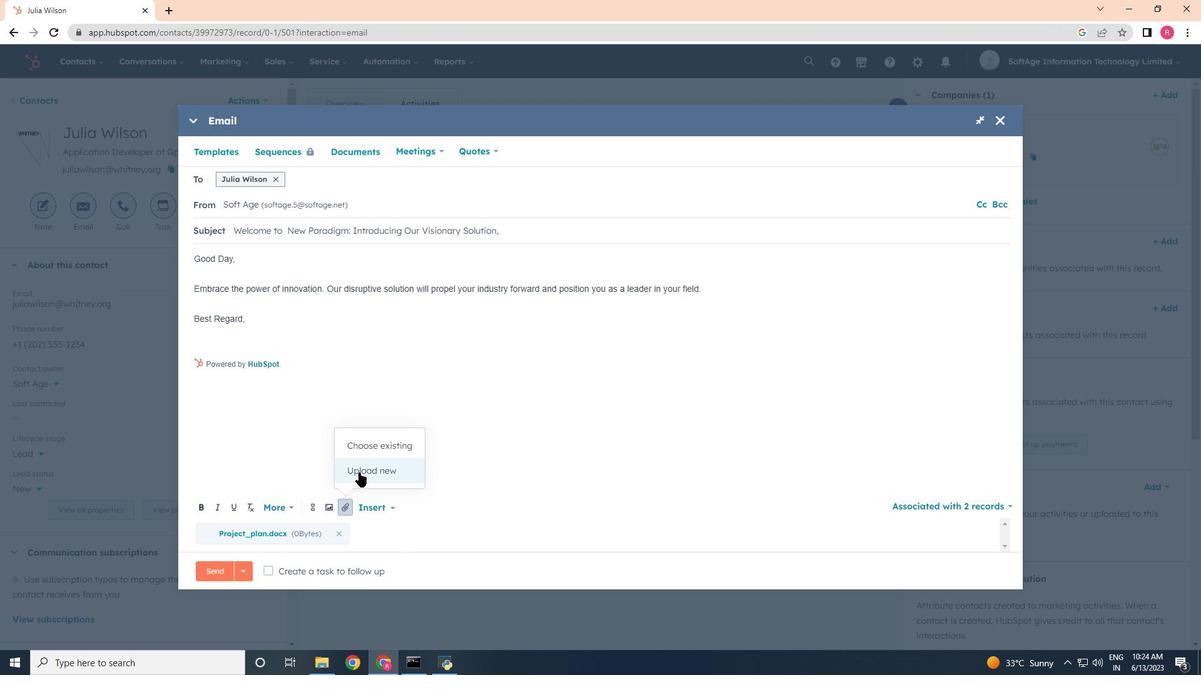 
Action: Mouse moved to (214, 187)
Screenshot: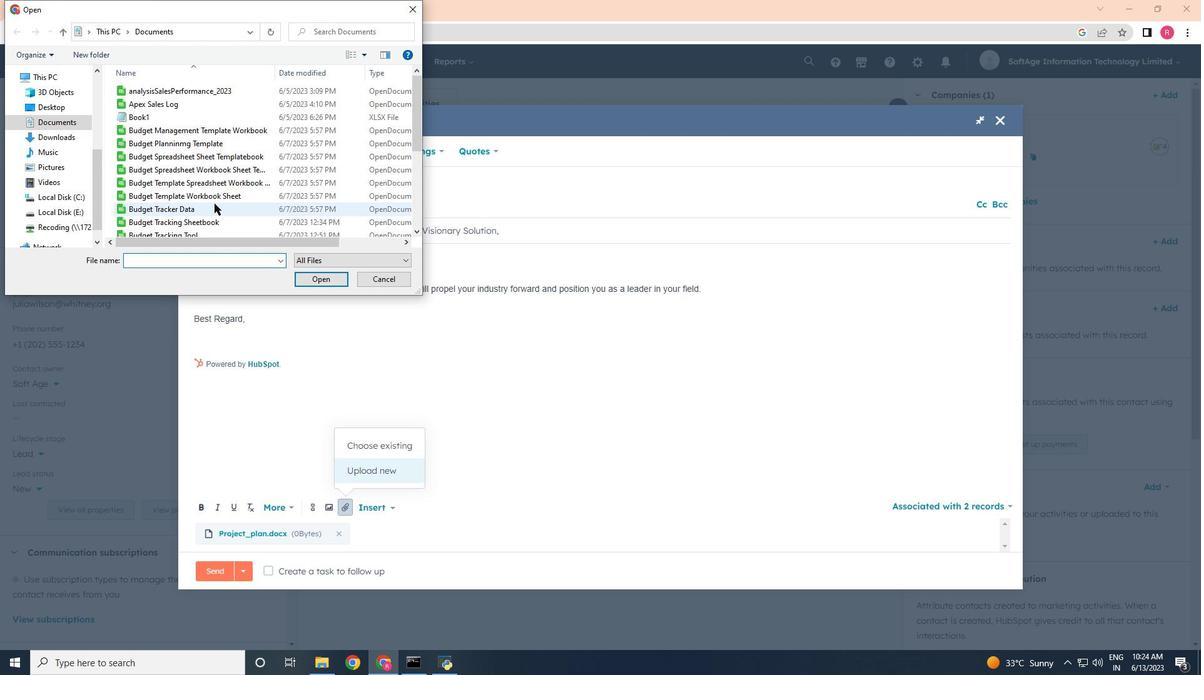 
Action: Mouse scrolled (214, 186) with delta (0, 0)
Screenshot: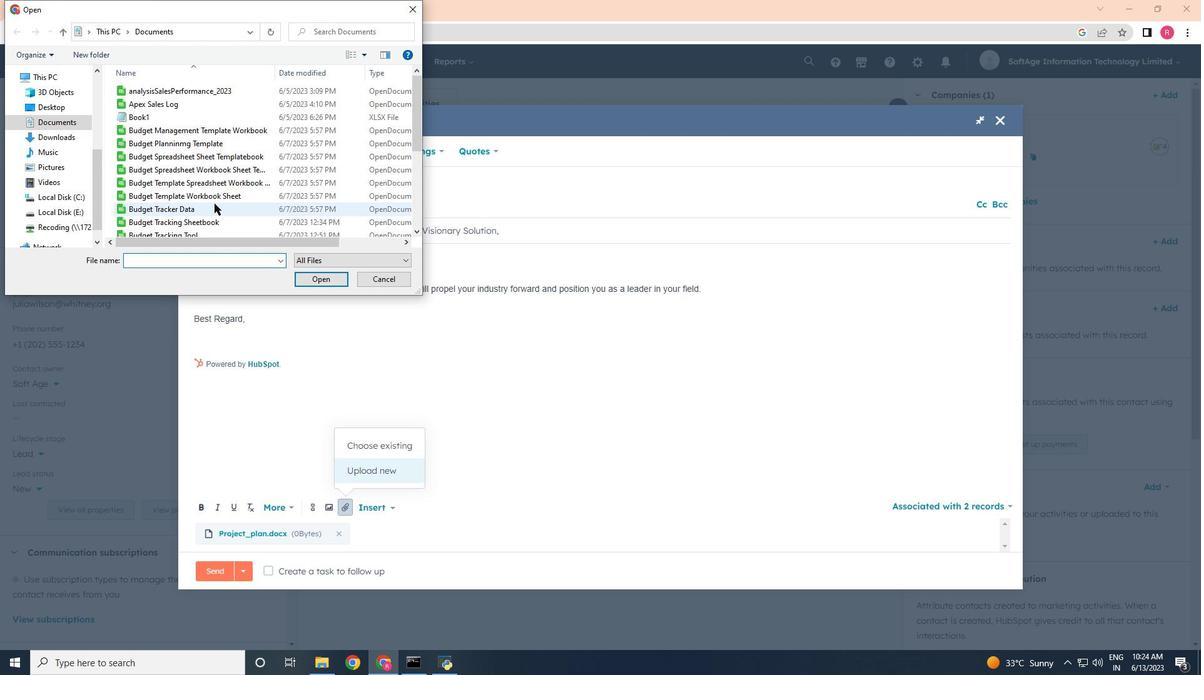 
Action: Mouse moved to (214, 187)
Screenshot: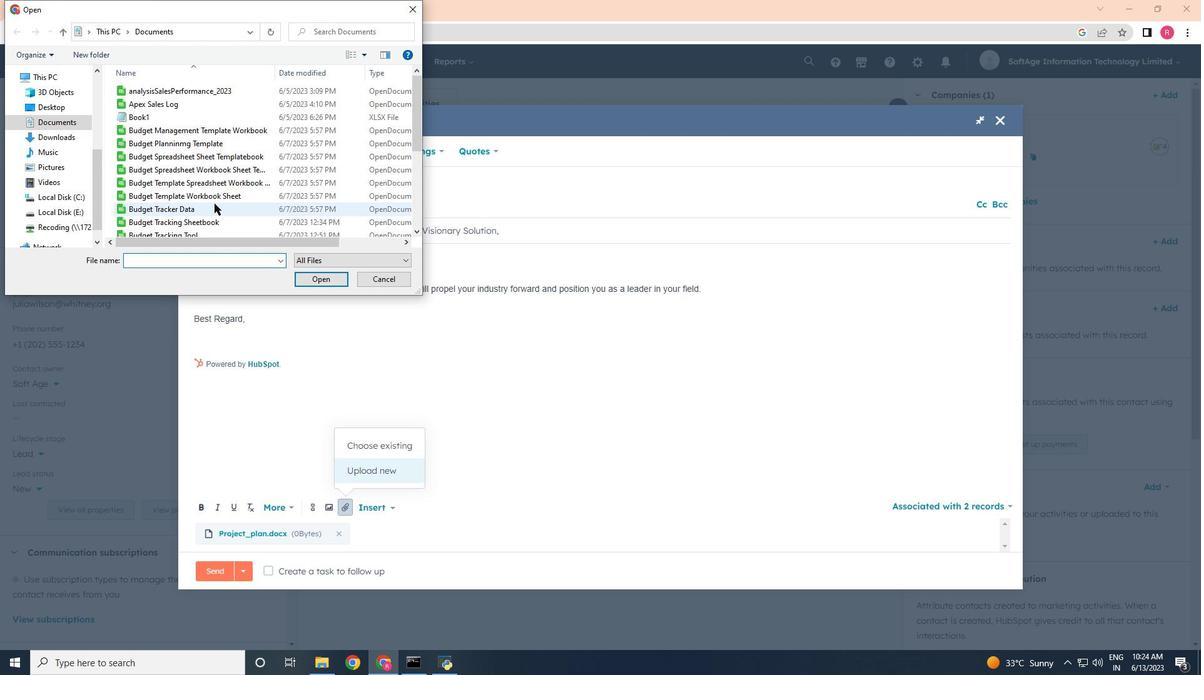 
Action: Mouse scrolled (214, 186) with delta (0, 0)
Screenshot: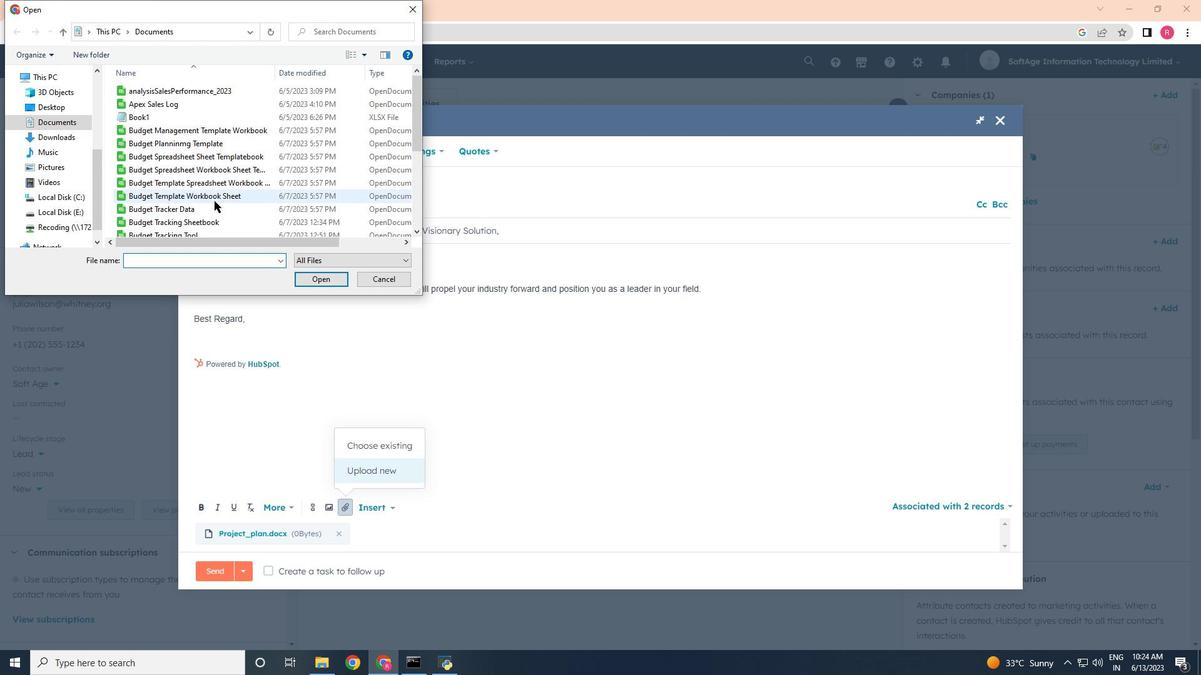 
Action: Mouse scrolled (214, 186) with delta (0, 0)
Screenshot: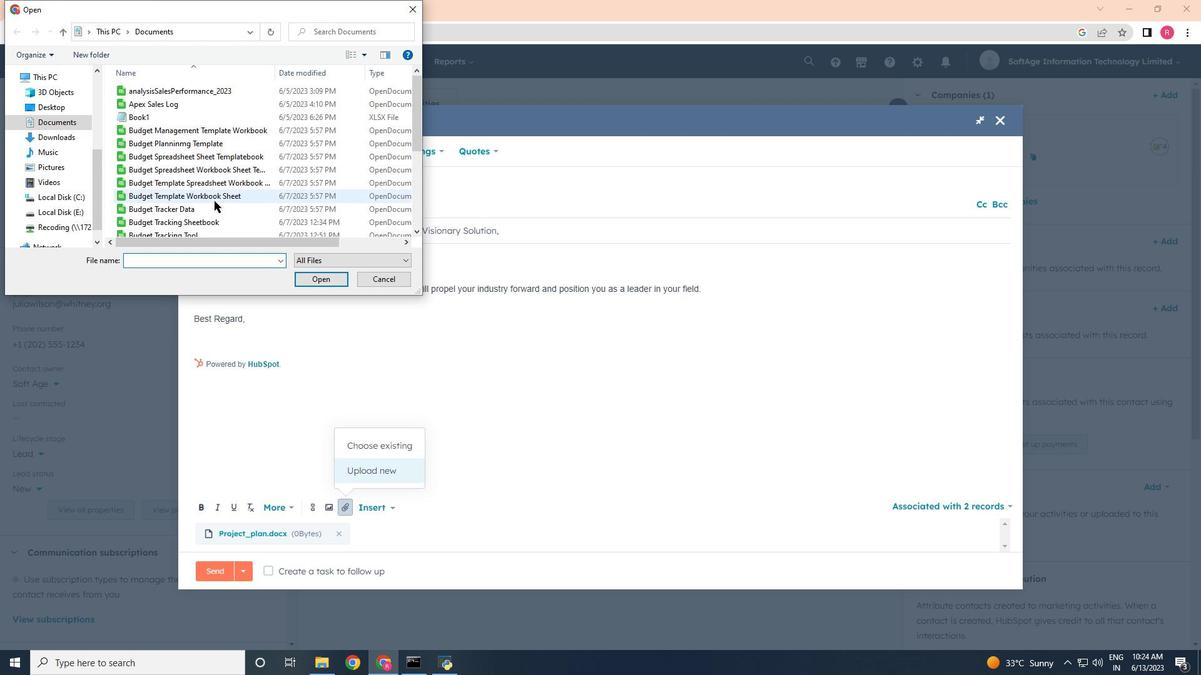 
Action: Mouse moved to (215, 187)
Screenshot: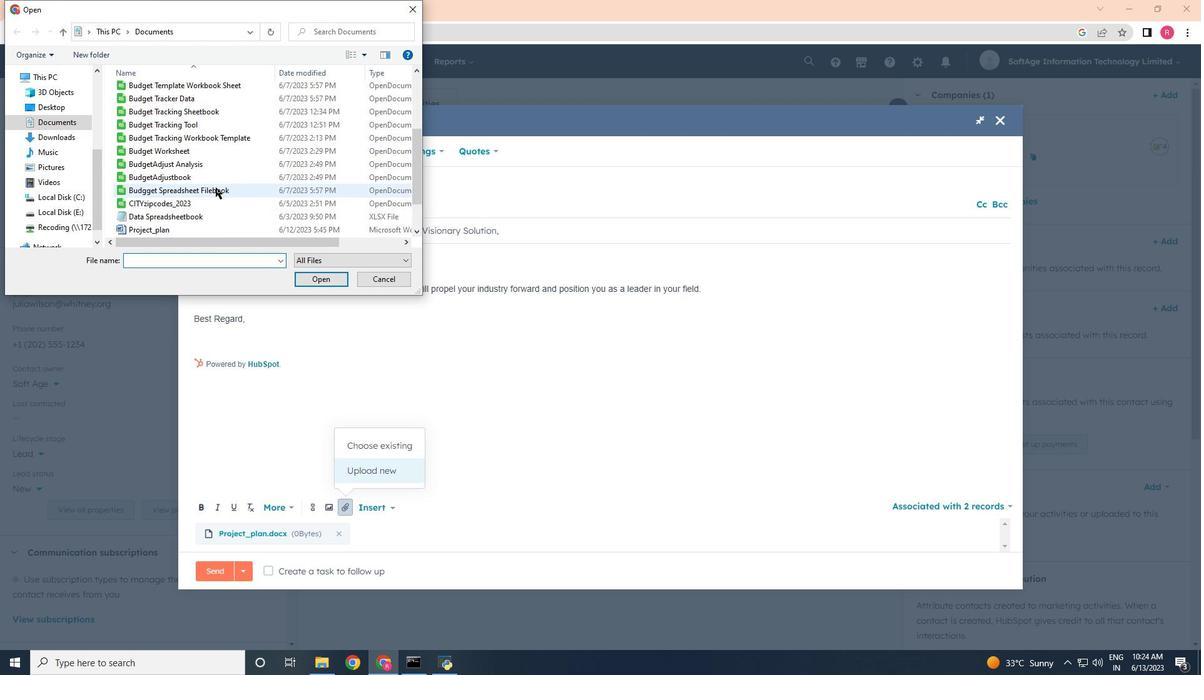 
Action: Mouse scrolled (215, 187) with delta (0, 0)
Screenshot: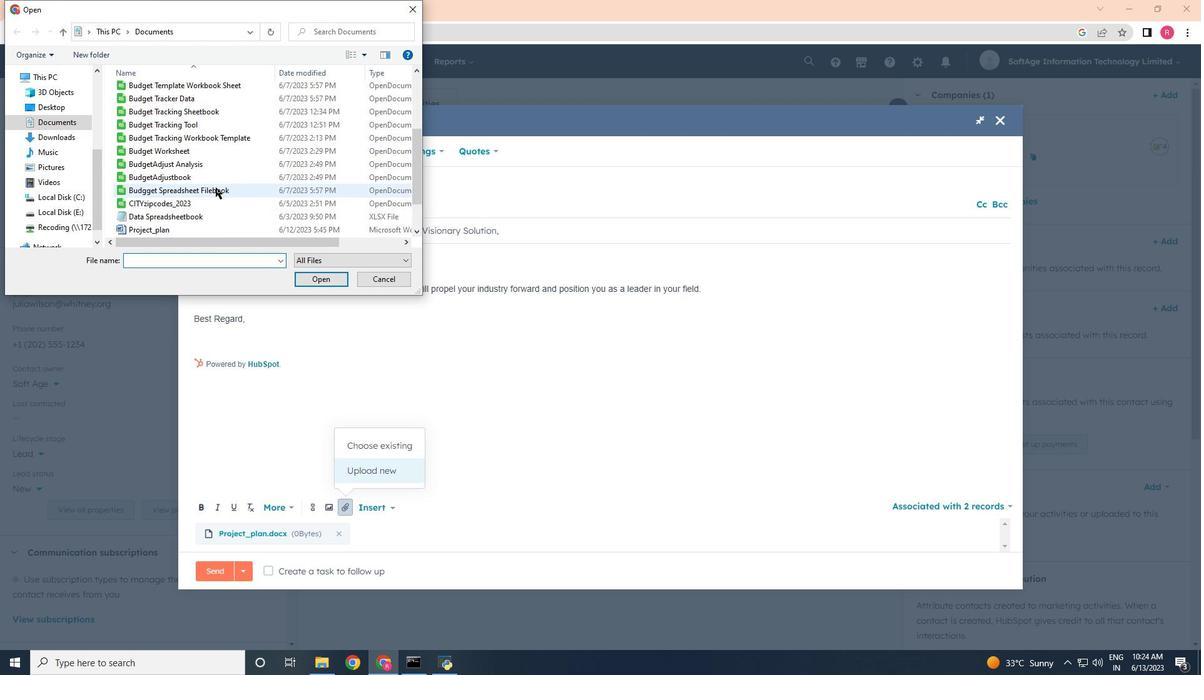 
Action: Mouse moved to (215, 189)
Screenshot: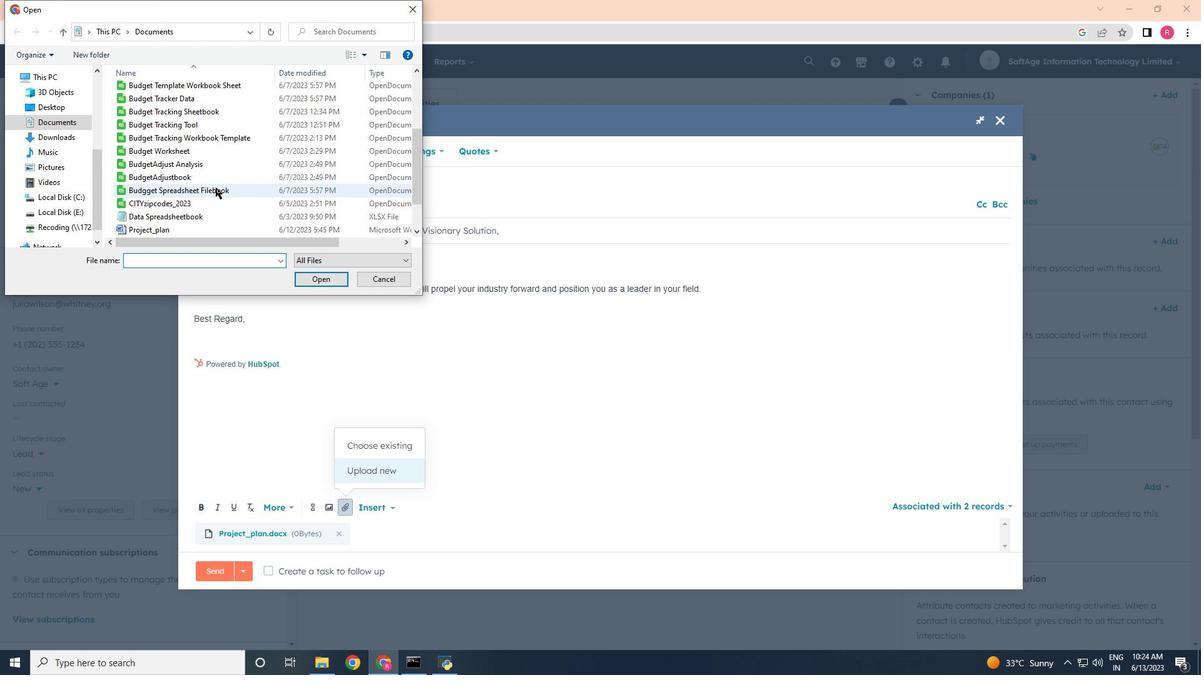 
Action: Mouse scrolled (215, 188) with delta (0, 0)
Screenshot: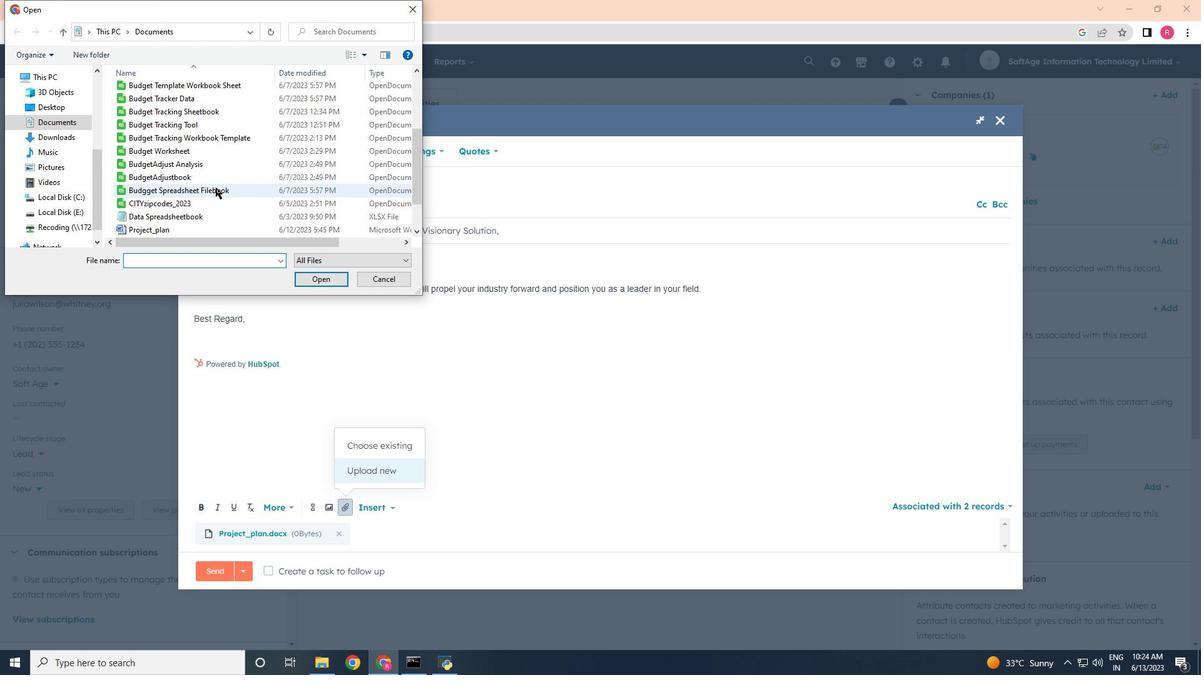 
Action: Mouse moved to (215, 190)
Screenshot: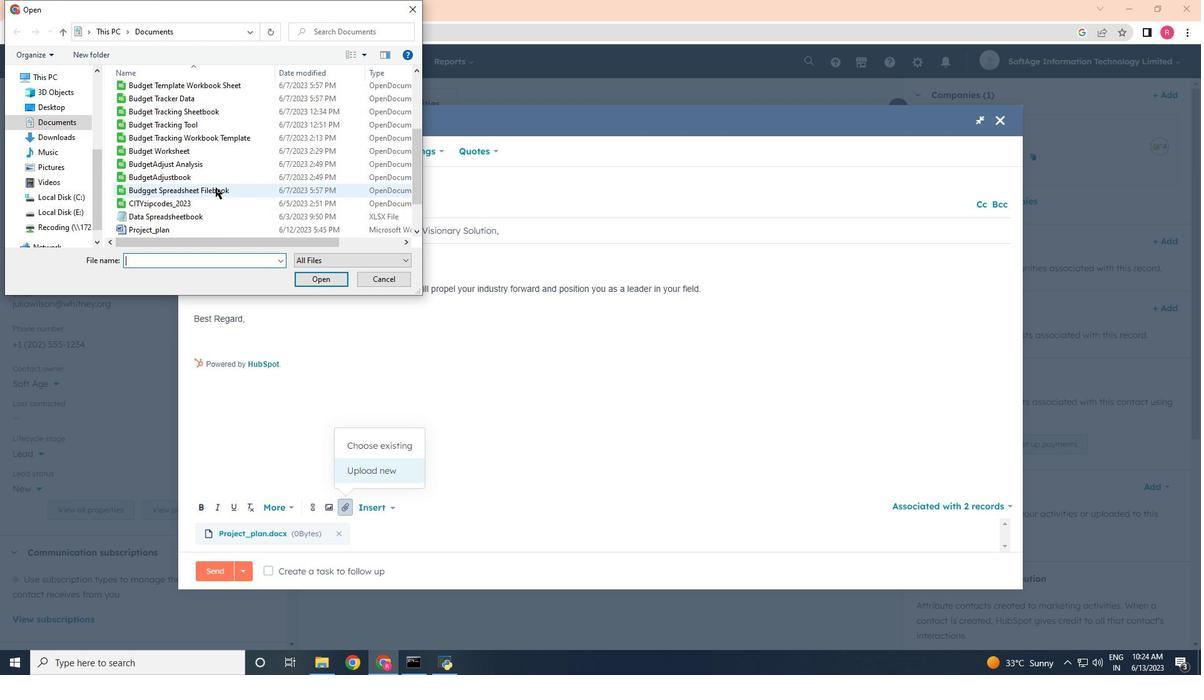 
Action: Mouse scrolled (215, 189) with delta (0, 0)
Screenshot: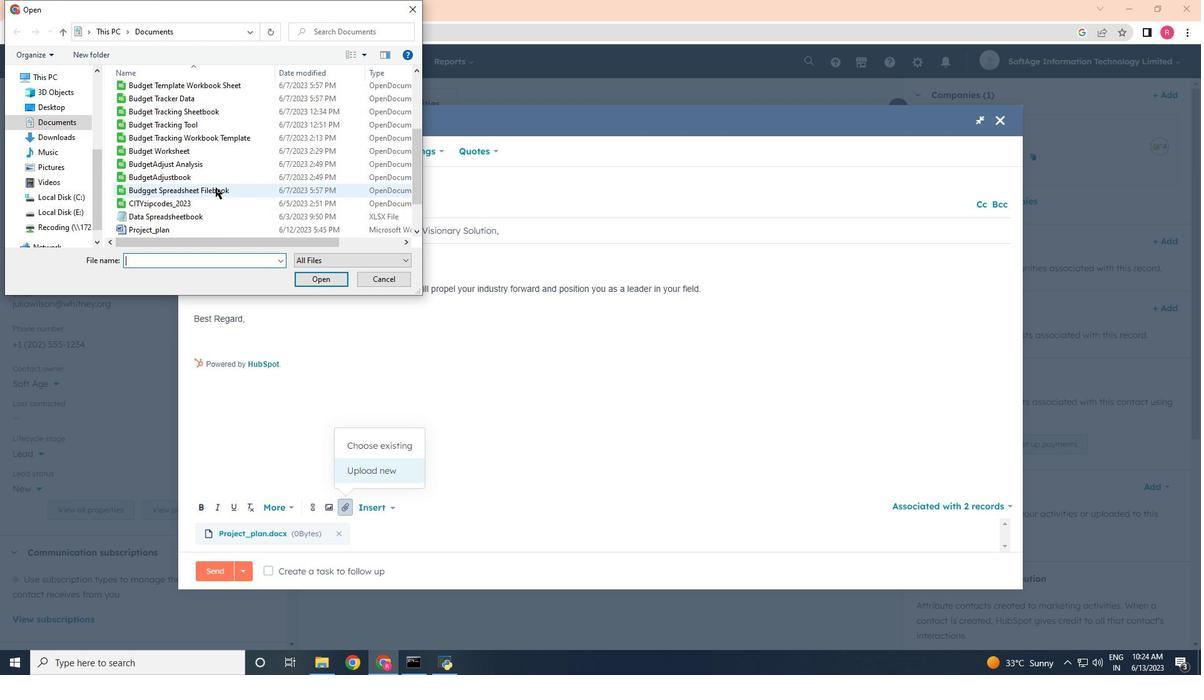 
Action: Mouse moved to (205, 230)
Screenshot: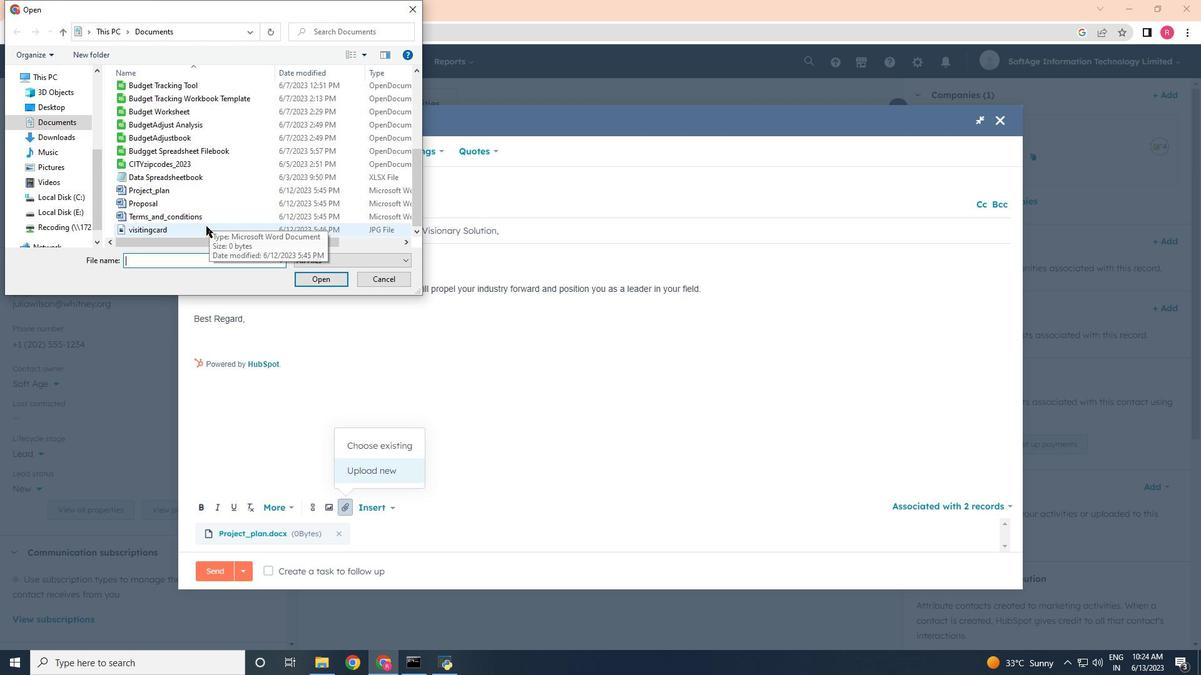
Action: Mouse pressed left at (205, 230)
Screenshot: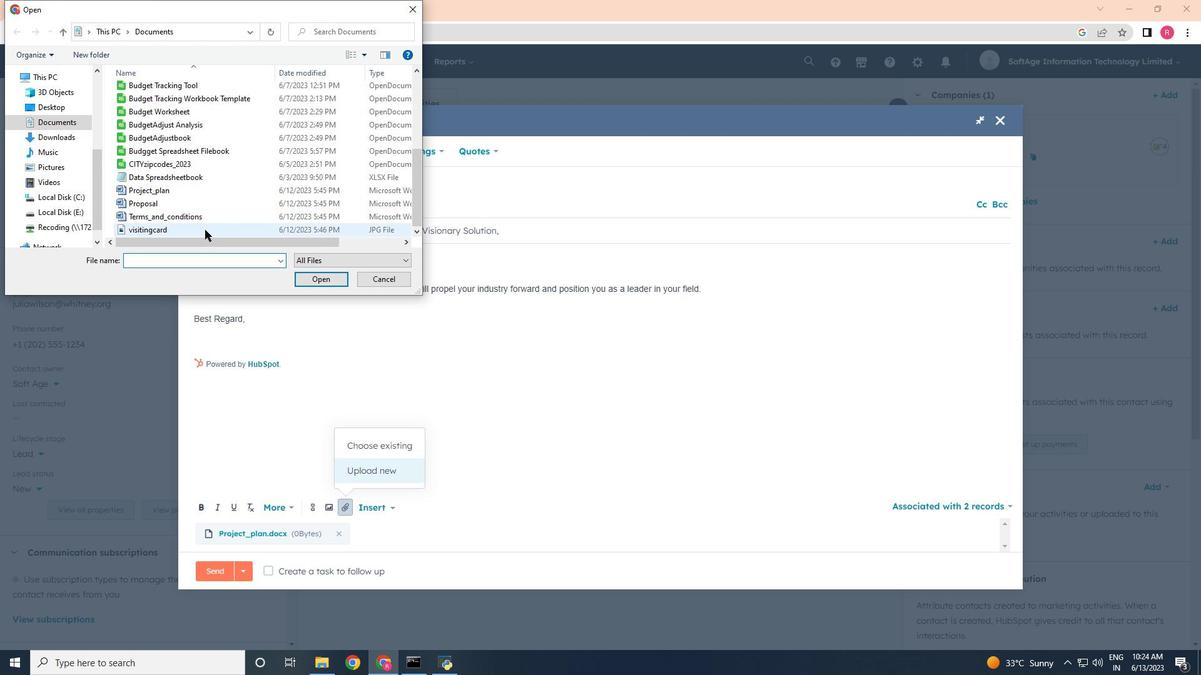 
Action: Mouse moved to (315, 282)
Screenshot: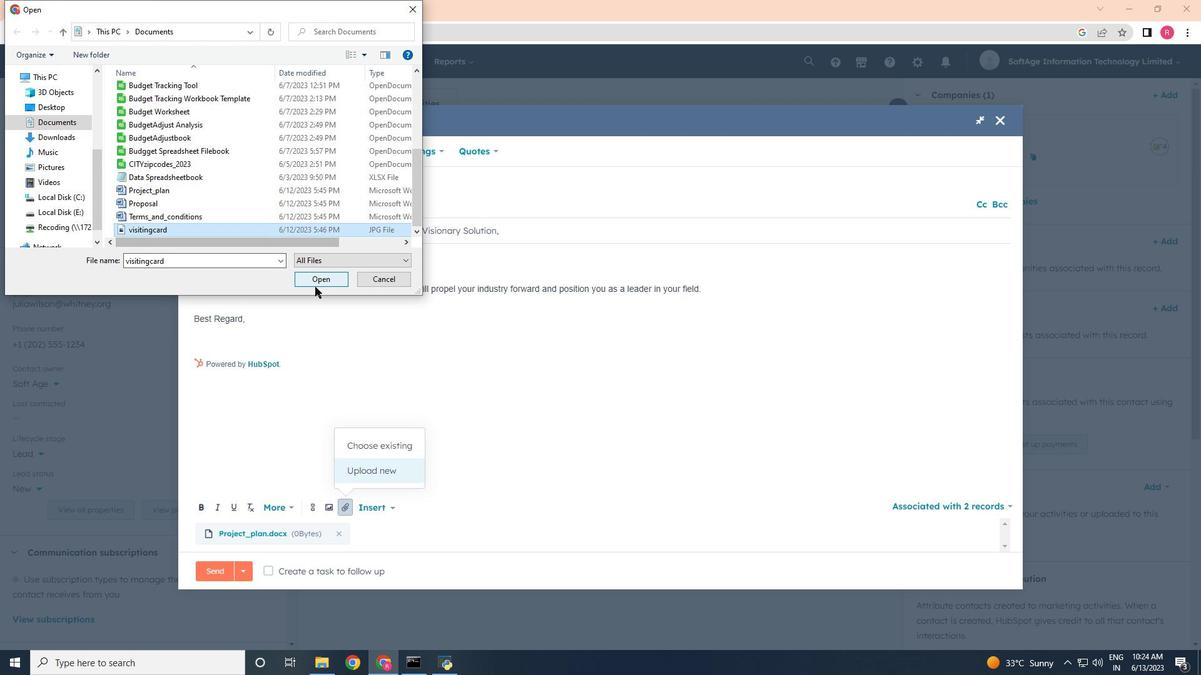 
Action: Mouse pressed left at (315, 282)
Screenshot: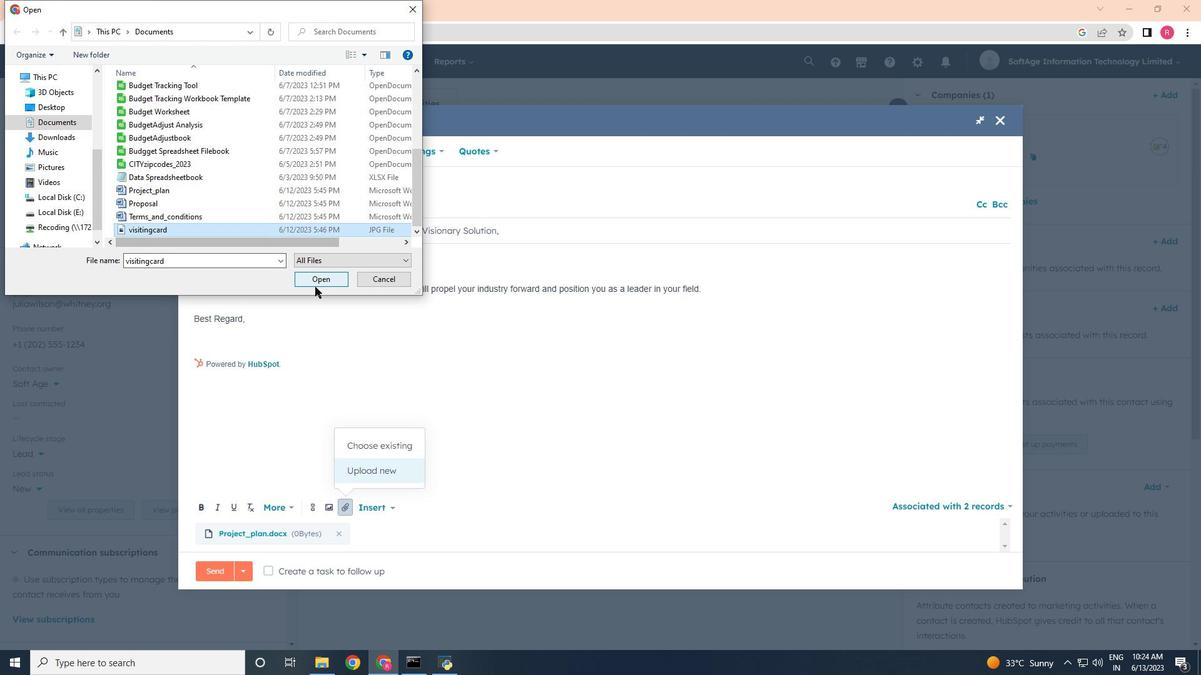 
Action: Mouse moved to (203, 336)
Screenshot: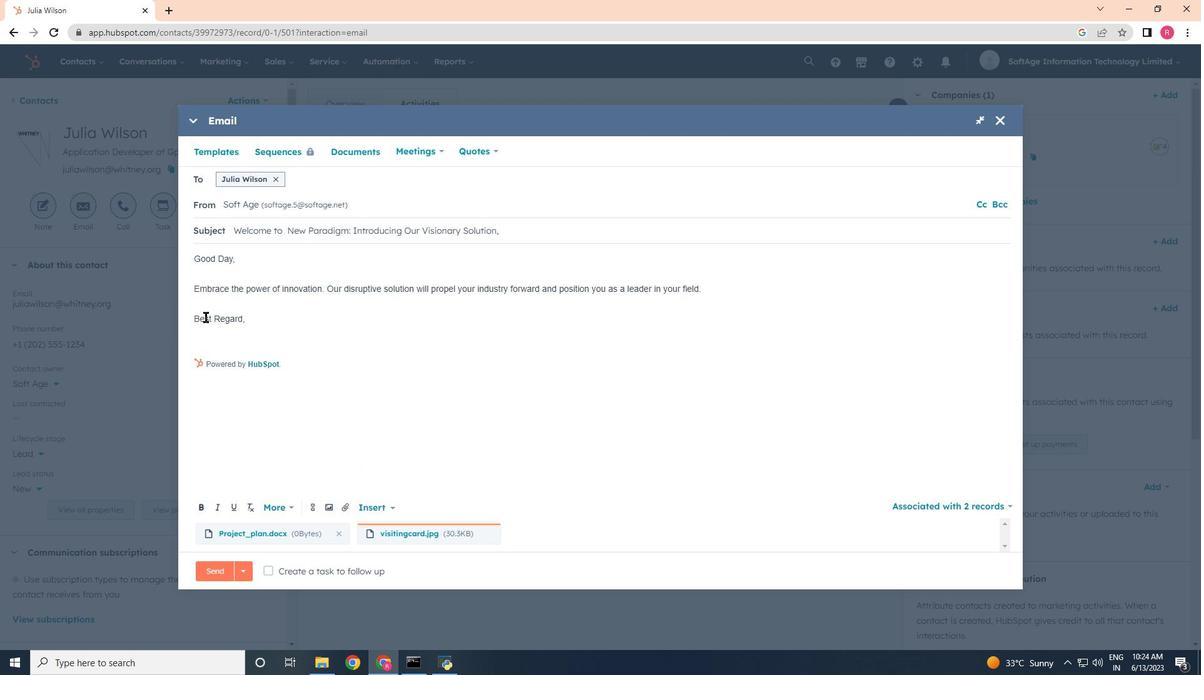 
Action: Mouse pressed left at (203, 336)
Screenshot: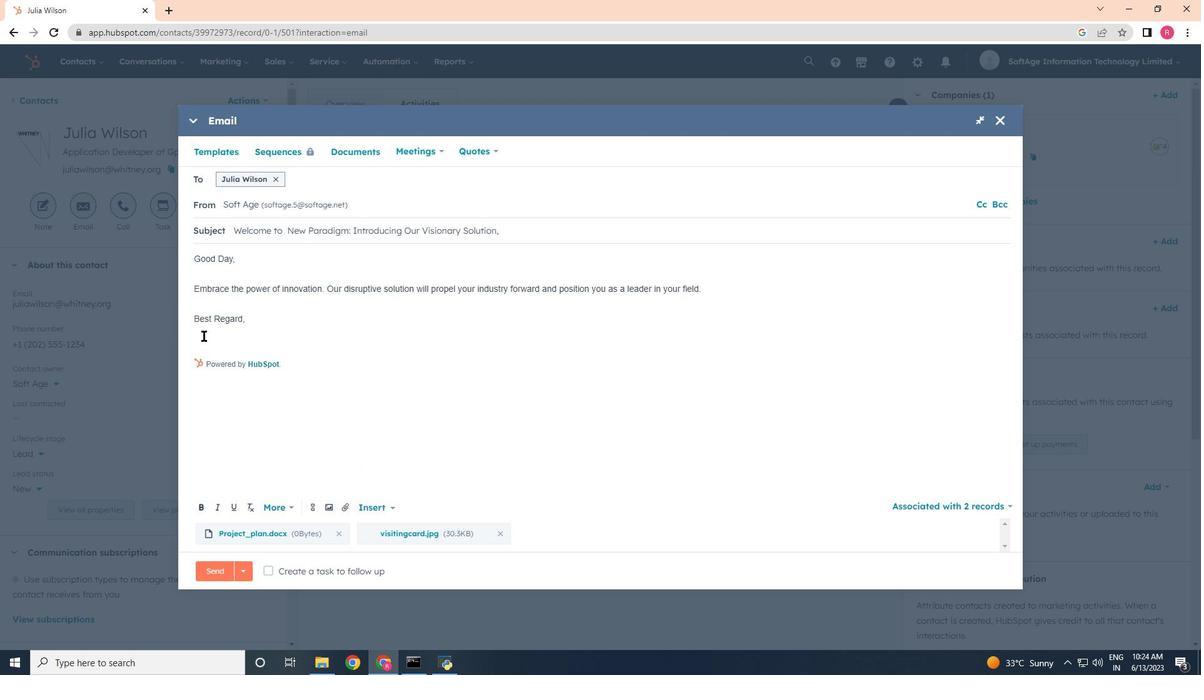 
Action: Mouse moved to (315, 511)
Screenshot: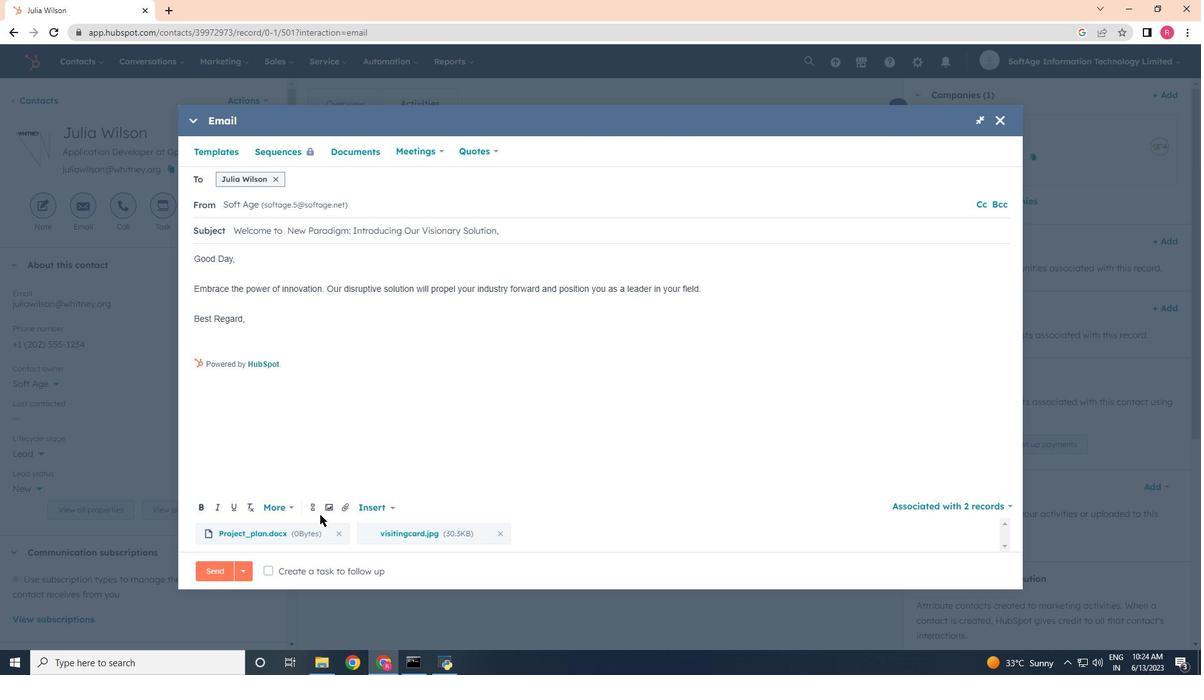 
Action: Mouse pressed left at (315, 511)
Screenshot: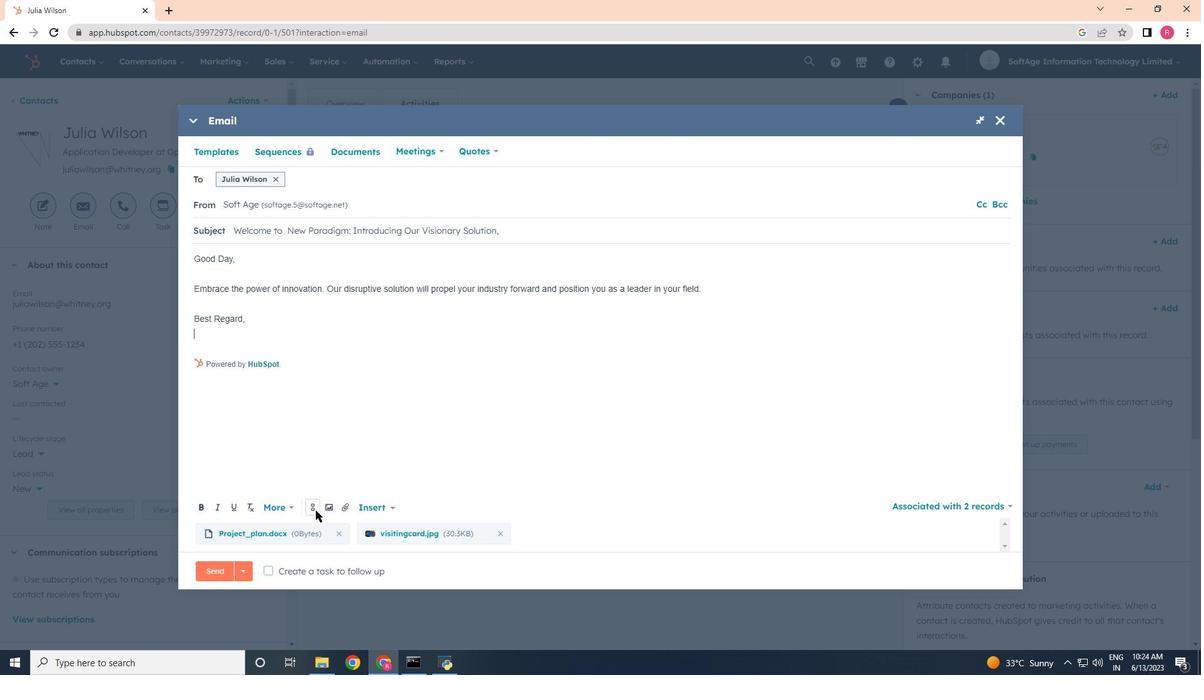
Action: Mouse moved to (334, 373)
Screenshot: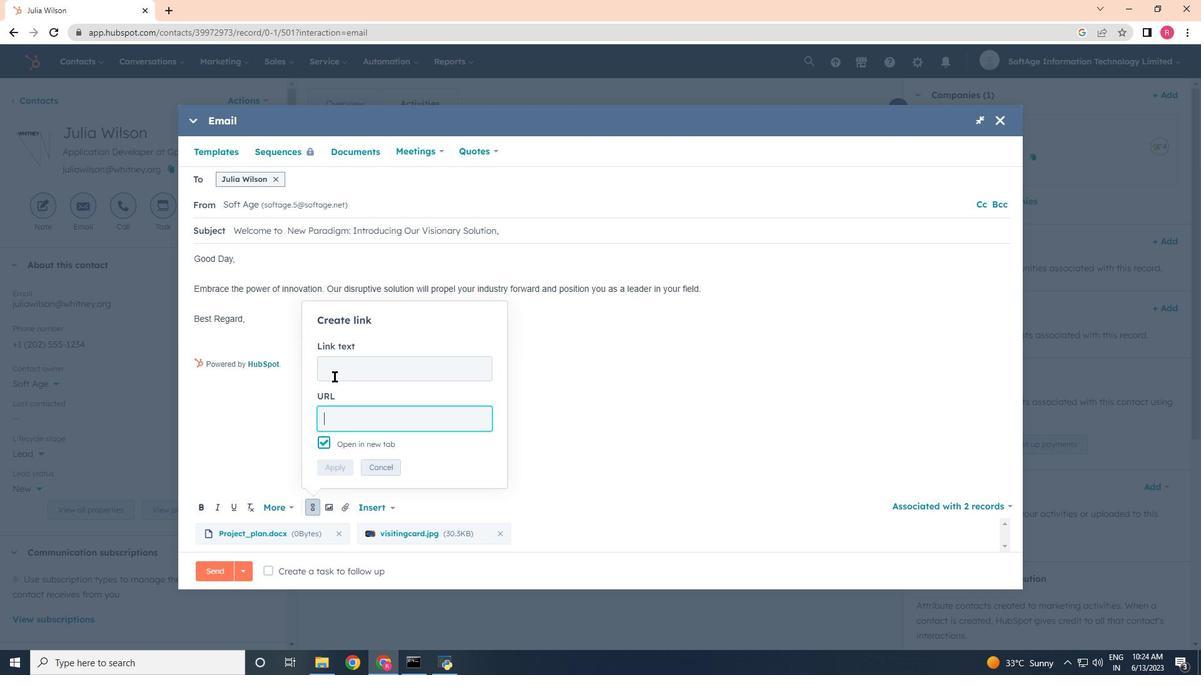 
Action: Mouse pressed left at (334, 373)
Screenshot: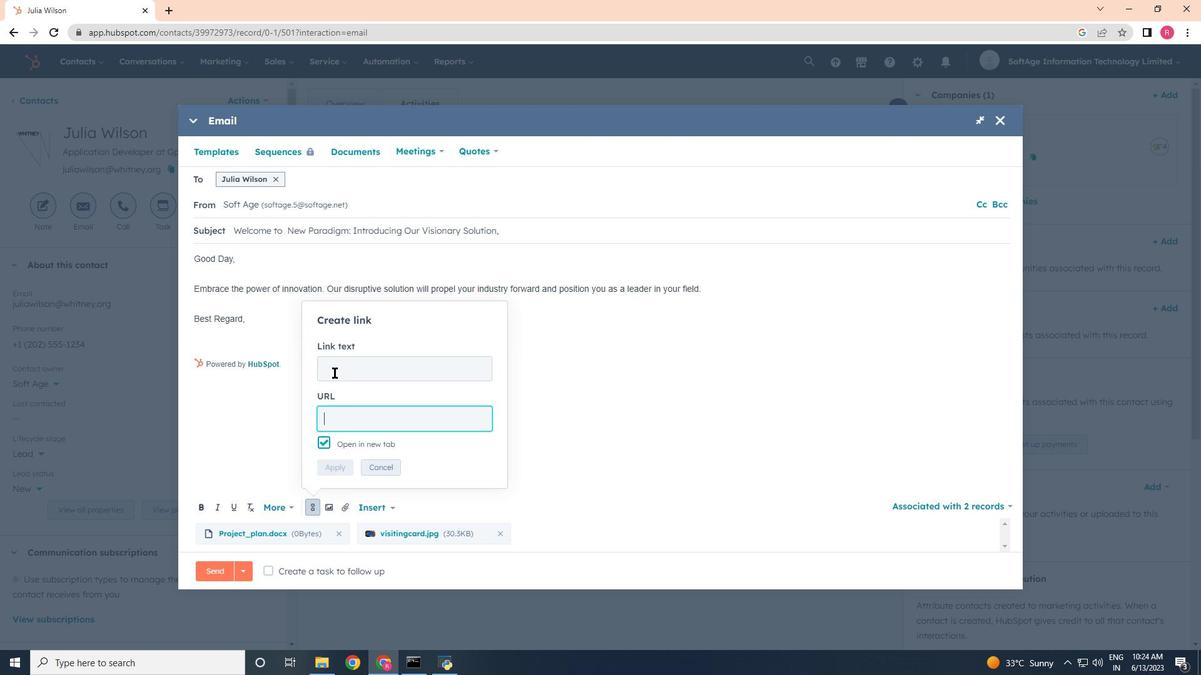 
Action: Key pressed <Key.shift>W<Key.backspace><Key.shift>Twitter<Key.tab><Key.shift>te<Key.backspace>witter.com
Screenshot: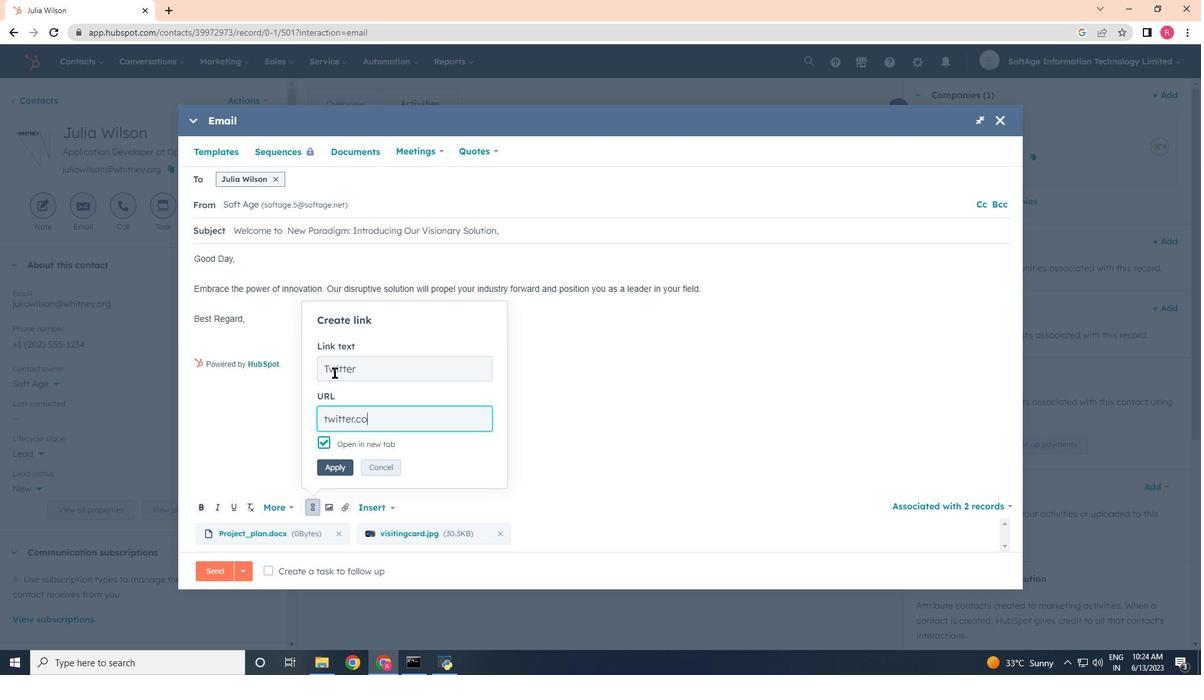 
Action: Mouse moved to (332, 463)
Screenshot: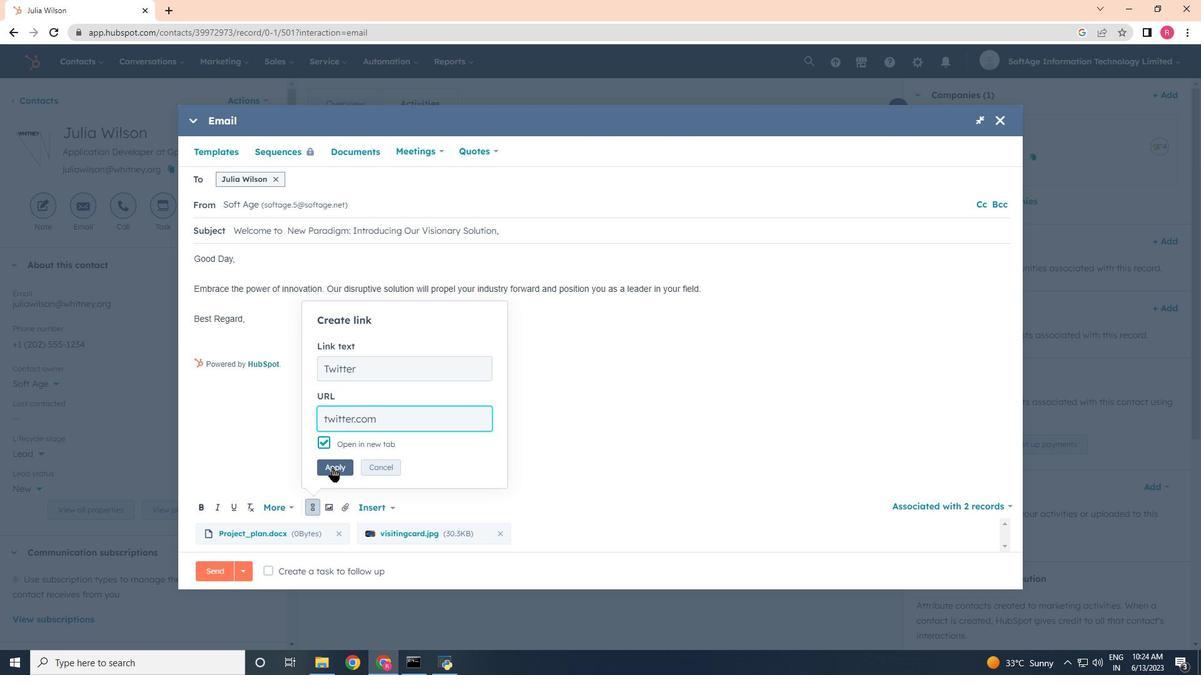 
Action: Mouse pressed left at (332, 463)
Screenshot: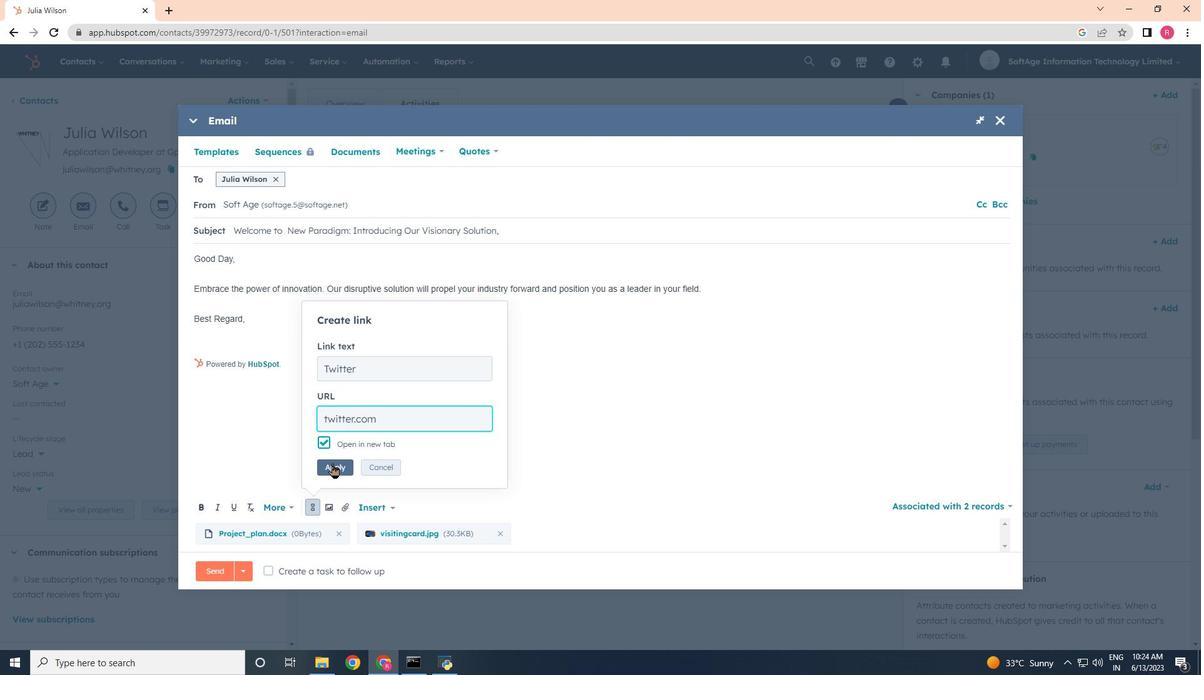 
Action: Mouse moved to (268, 576)
Screenshot: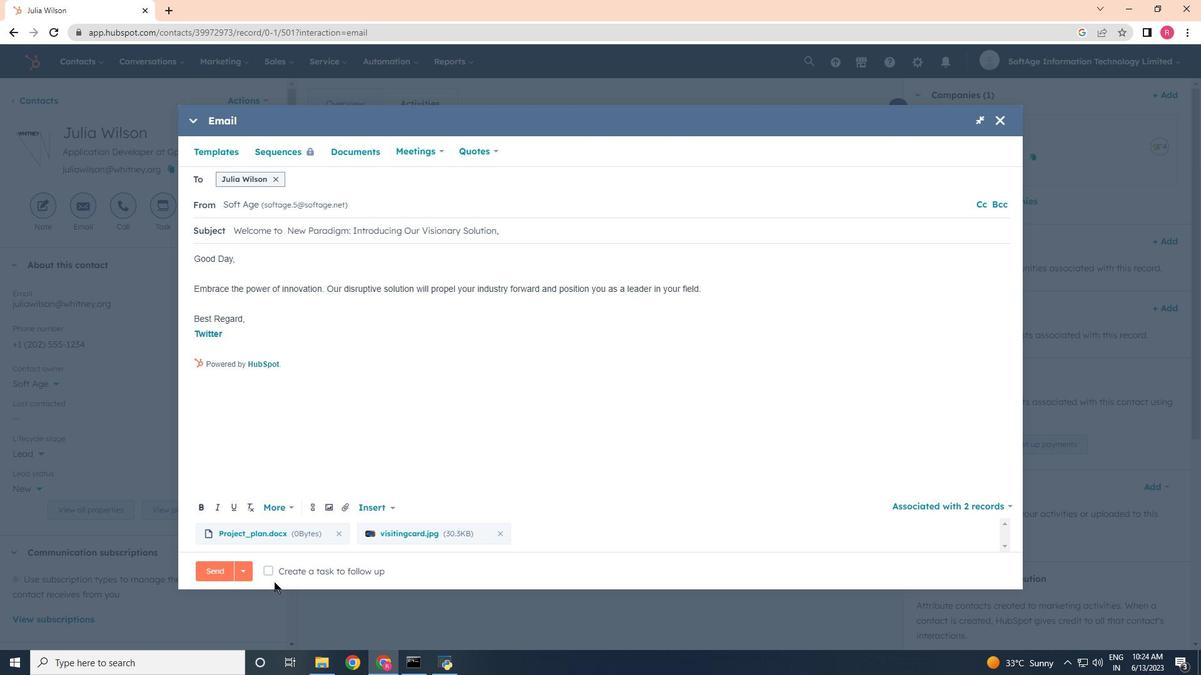 
Action: Mouse pressed left at (268, 576)
Screenshot: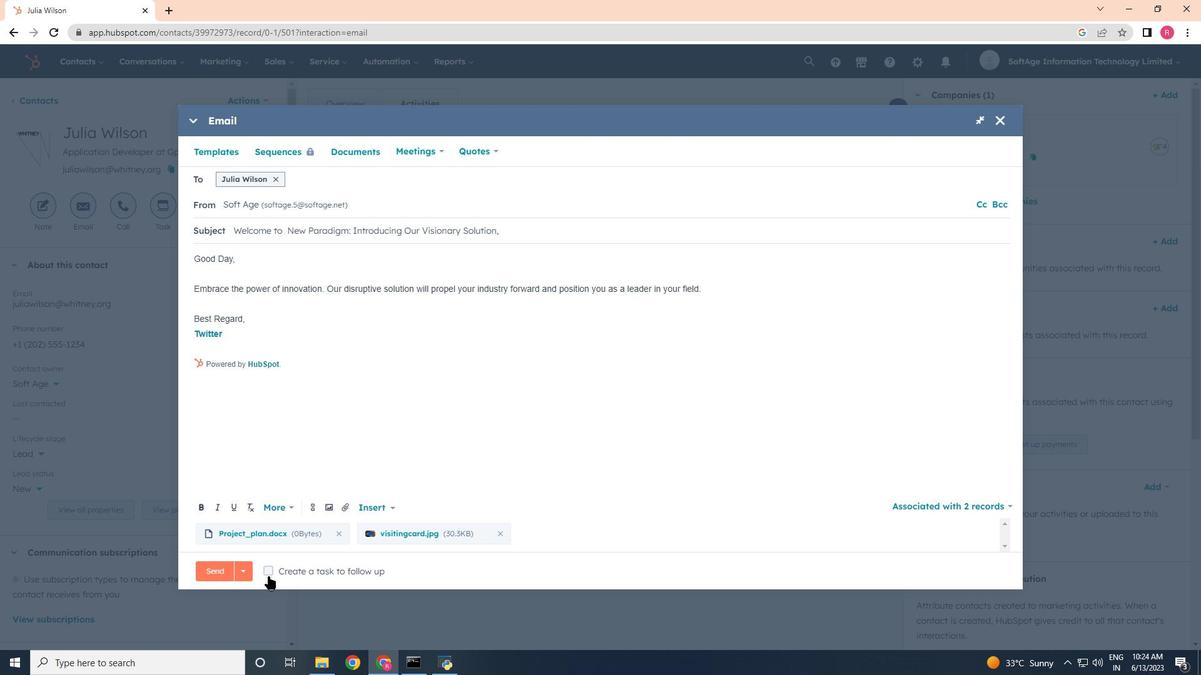
Action: Mouse moved to (512, 575)
Screenshot: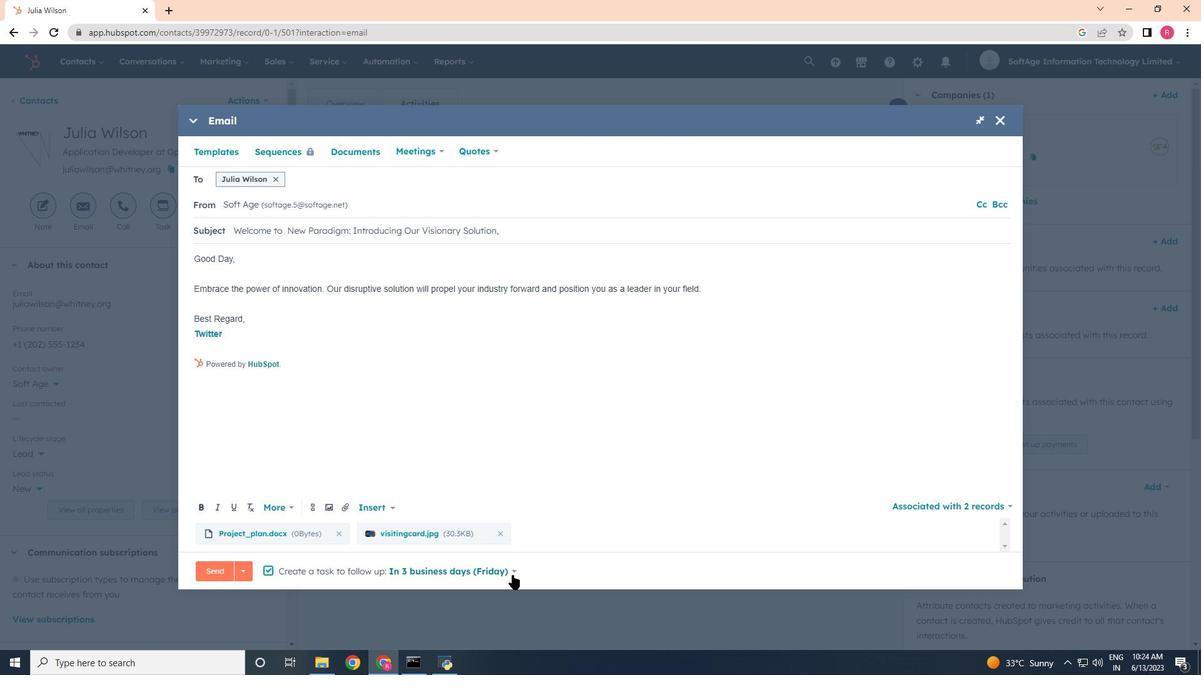
Action: Mouse pressed left at (512, 575)
Screenshot: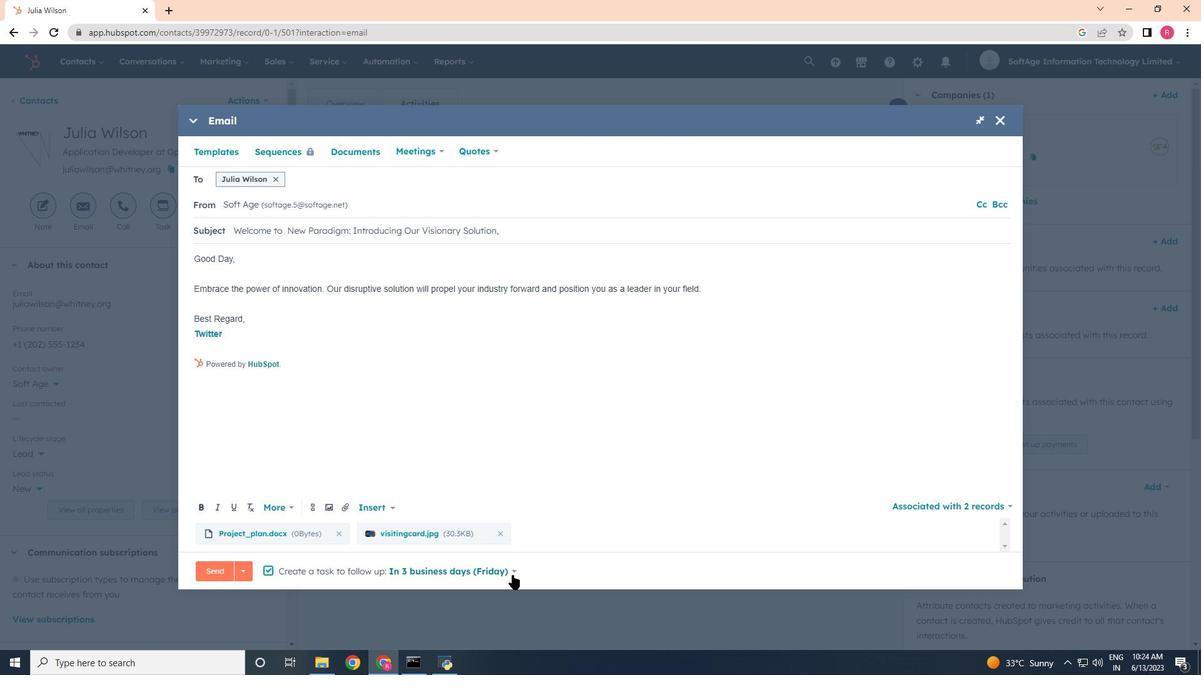 
Action: Mouse moved to (436, 501)
Screenshot: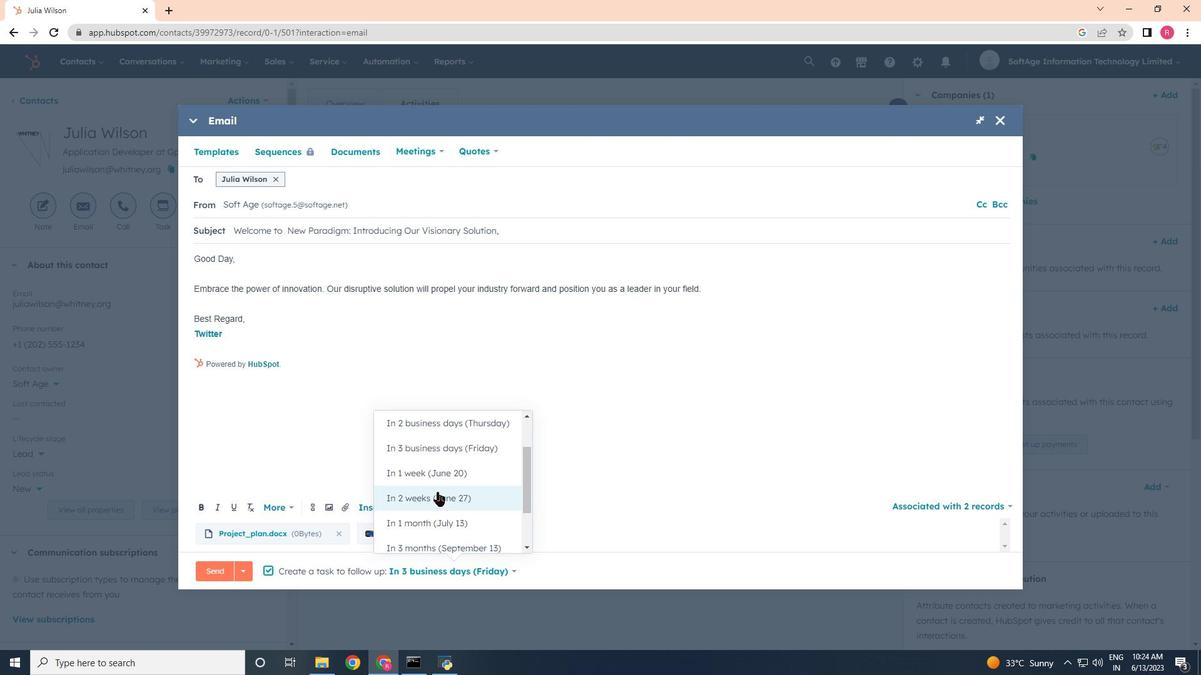 
Action: Mouse pressed left at (436, 501)
Screenshot: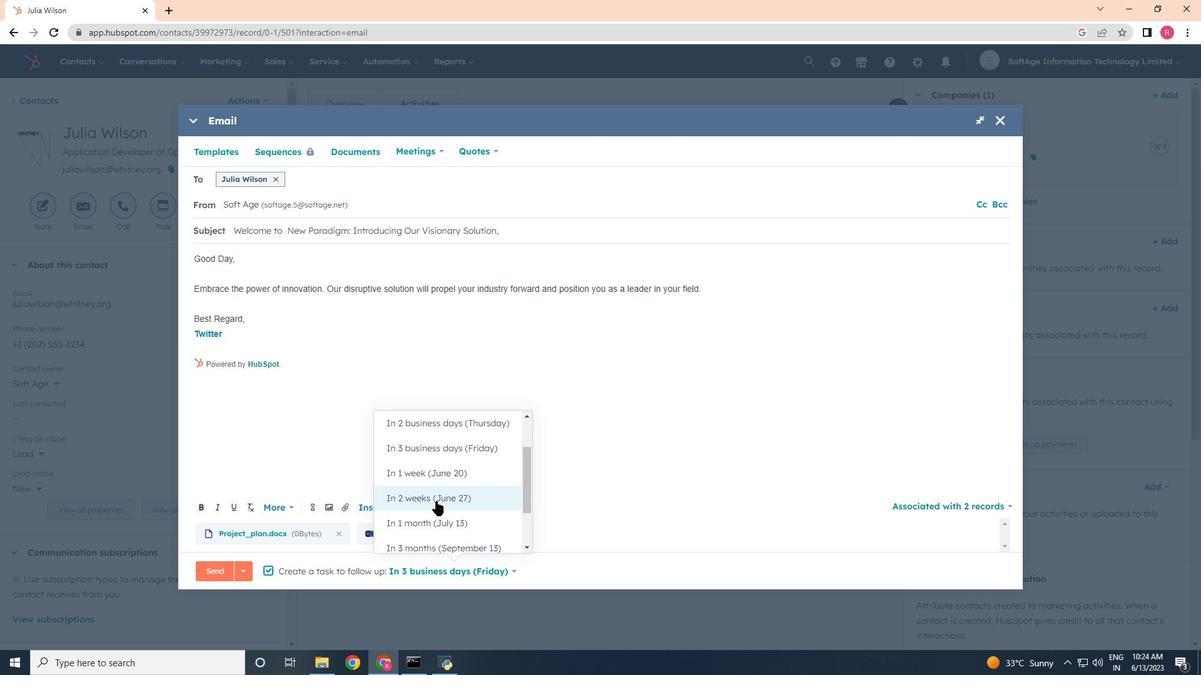 
Action: Mouse moved to (218, 572)
Screenshot: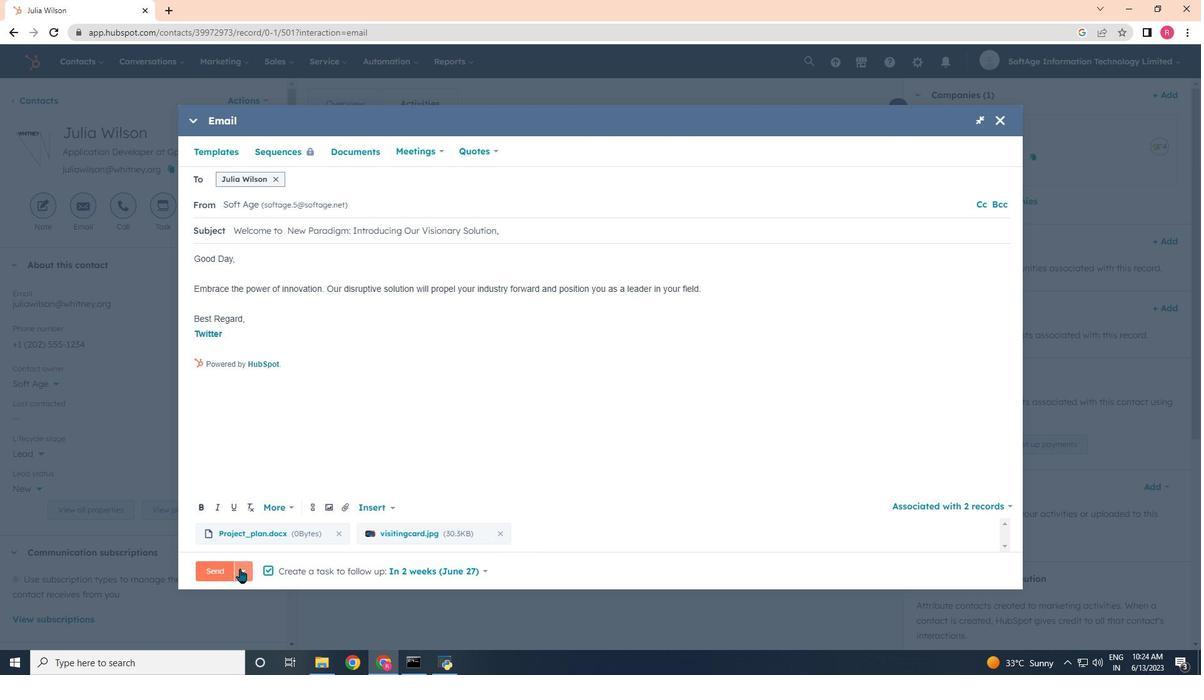 
Action: Mouse pressed left at (218, 572)
Screenshot: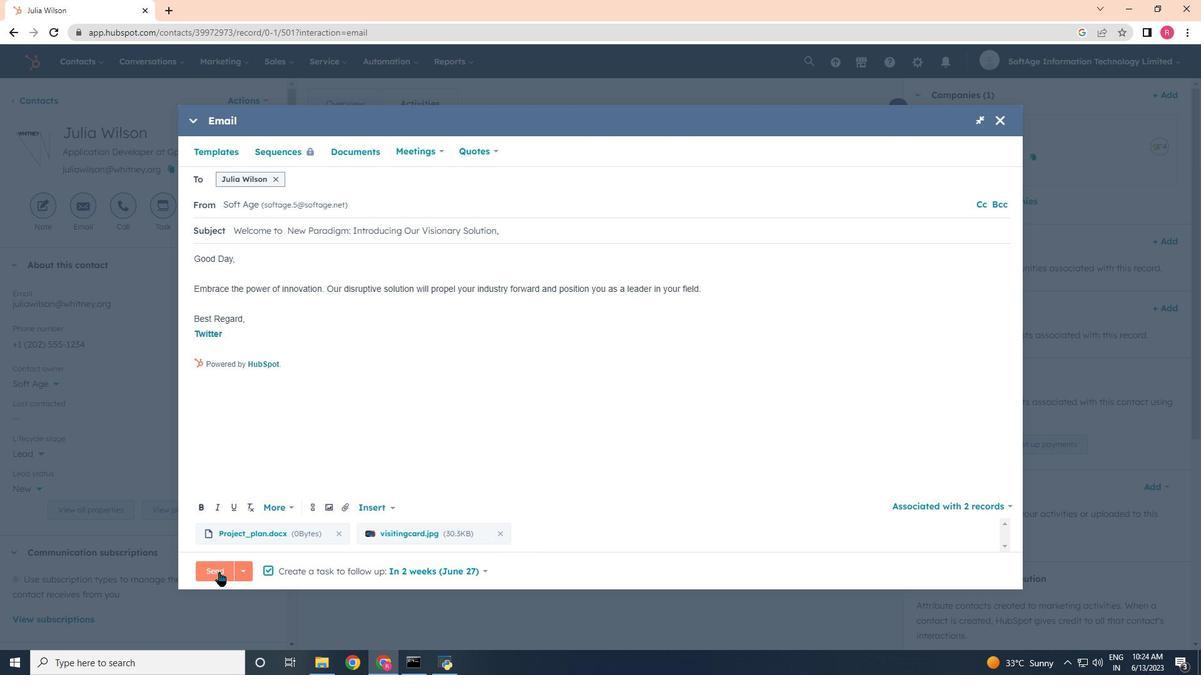 
